 Task: Assign nikrathi889@gmail.com as Assignee of Child Issue ChildIssue0000000078 of Issue Issue0000000039 in Backlog  in Scrum Project Project0000000008 in Jira. Assign nikrathi889@gmail.com as Assignee of Child Issue ChildIssue0000000079 of Issue Issue0000000040 in Backlog  in Scrum Project Project0000000008 in Jira. Assign nikrathi889@gmail.com as Assignee of Child Issue ChildIssue0000000080 of Issue Issue0000000040 in Backlog  in Scrum Project Project0000000008 in Jira. Assign Issue Issue0000000031 to Sprint Sprint0000000019 in Scrum Project Project0000000007 in Jira. Assign Issue Issue0000000032 to Sprint Sprint0000000019 in Scrum Project Project0000000007 in Jira
Action: Mouse moved to (403, 244)
Screenshot: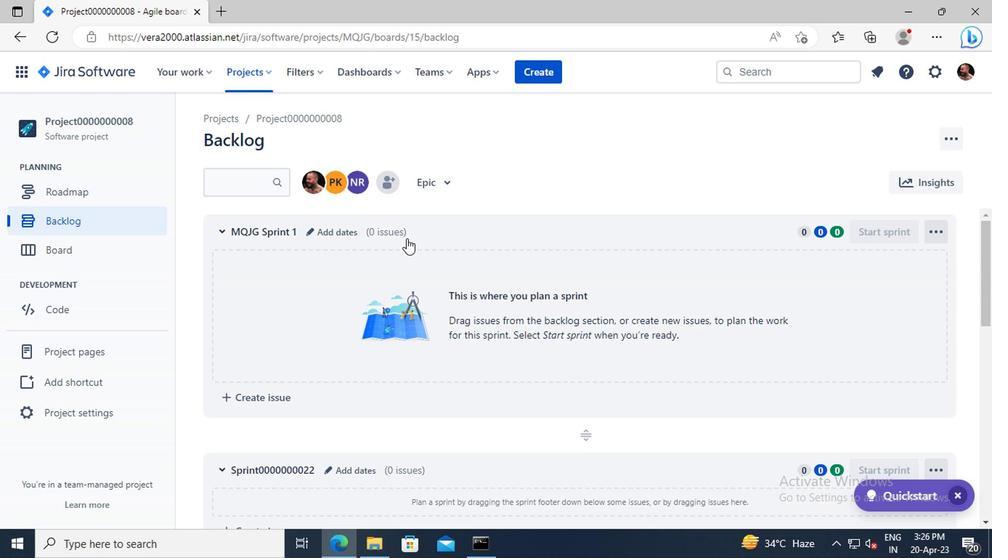 
Action: Mouse scrolled (403, 243) with delta (0, 0)
Screenshot: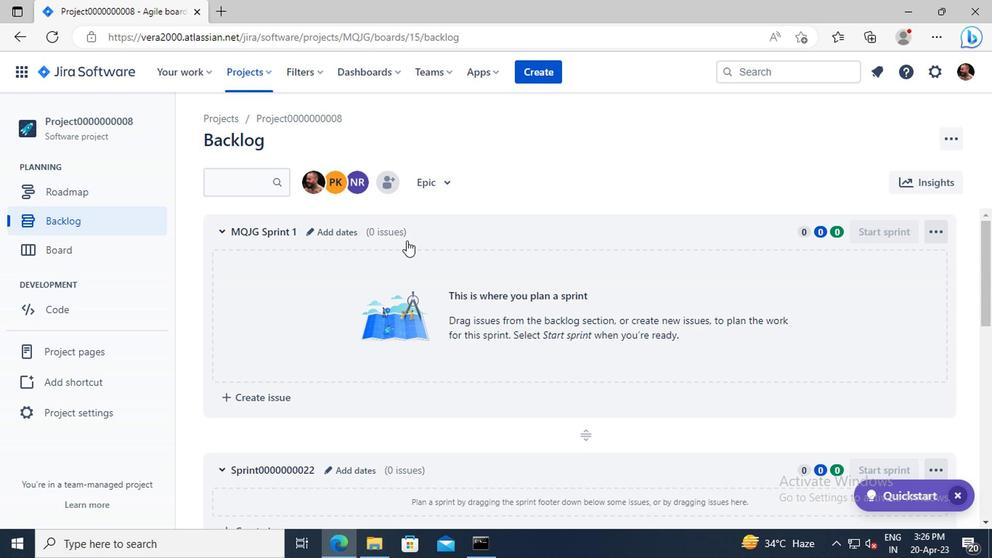 
Action: Mouse moved to (403, 245)
Screenshot: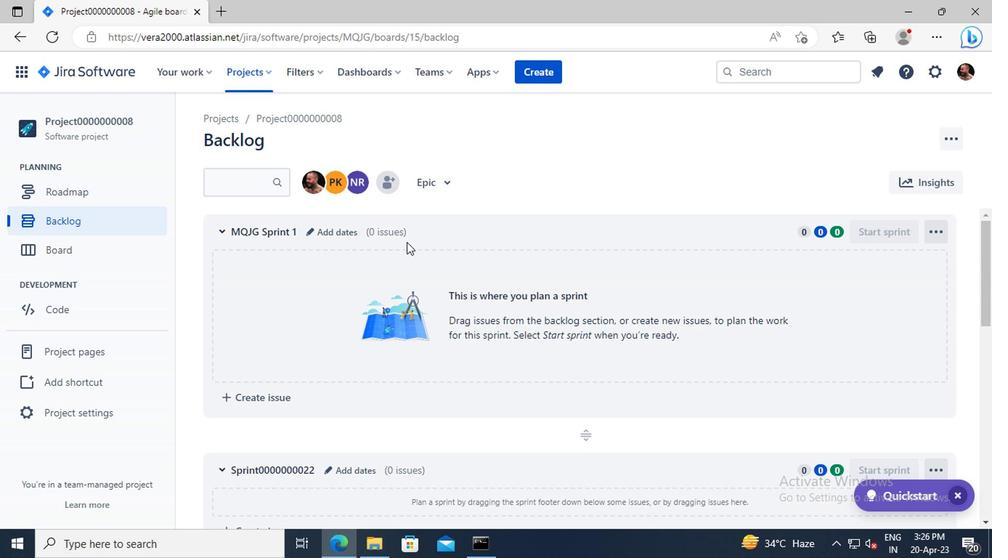 
Action: Mouse scrolled (403, 244) with delta (0, -1)
Screenshot: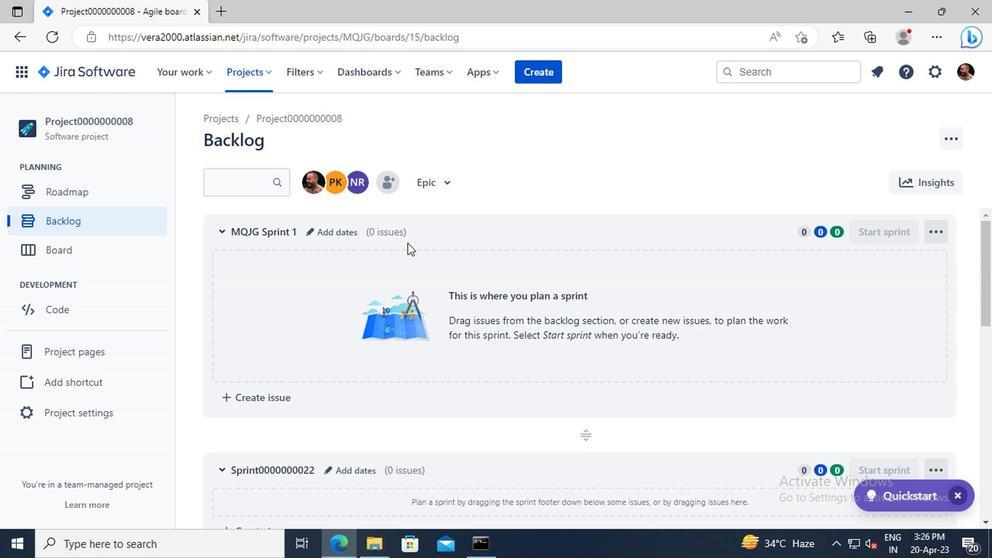 
Action: Mouse moved to (403, 247)
Screenshot: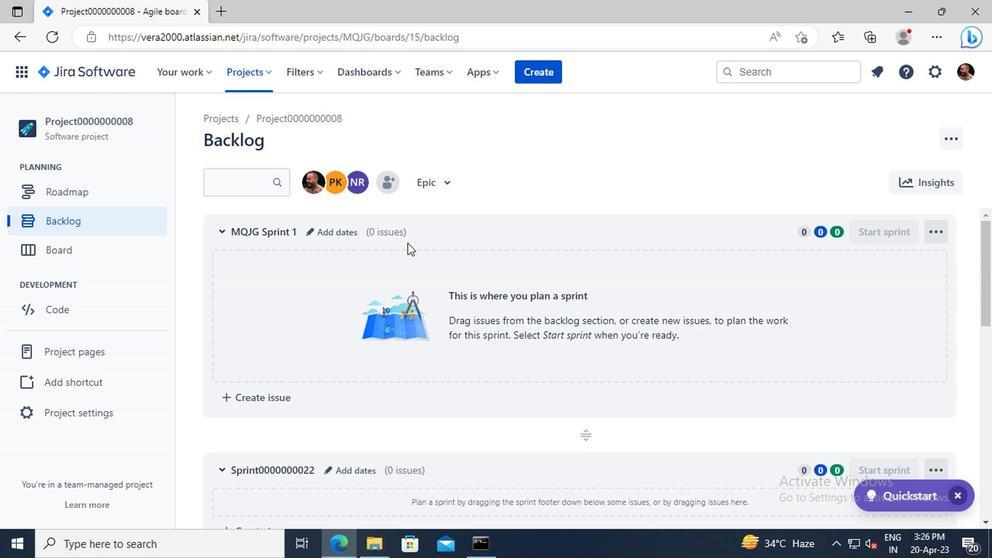 
Action: Mouse scrolled (403, 246) with delta (0, -1)
Screenshot: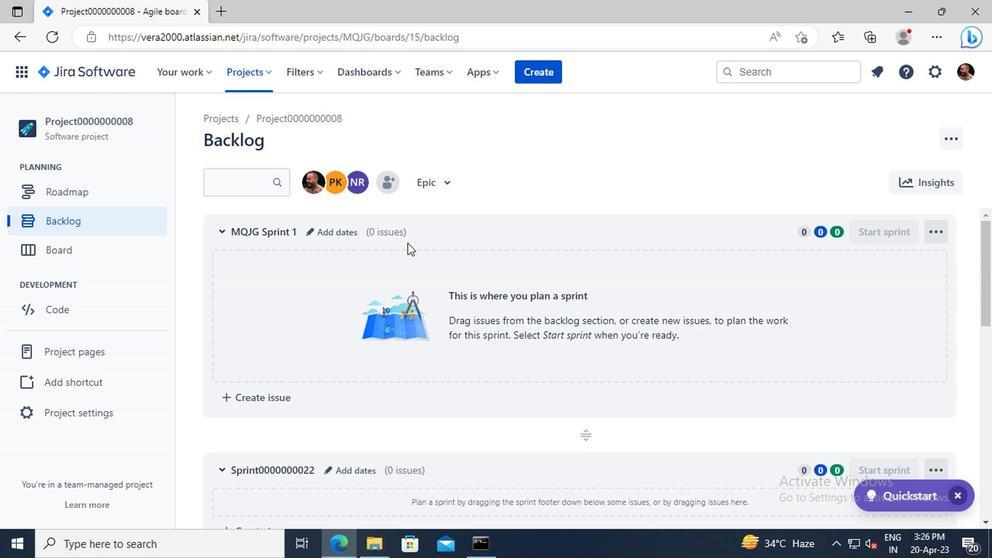 
Action: Mouse moved to (397, 289)
Screenshot: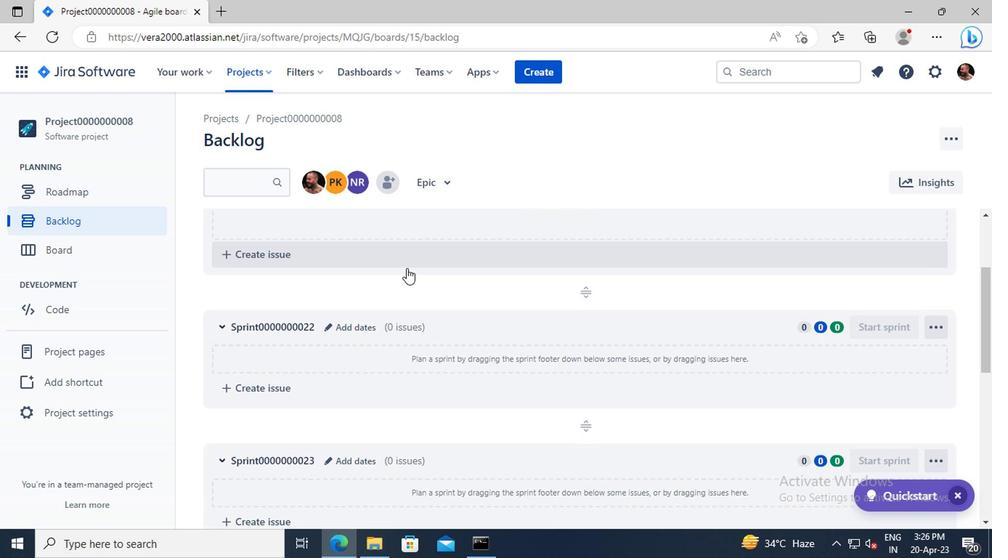 
Action: Mouse scrolled (397, 288) with delta (0, 0)
Screenshot: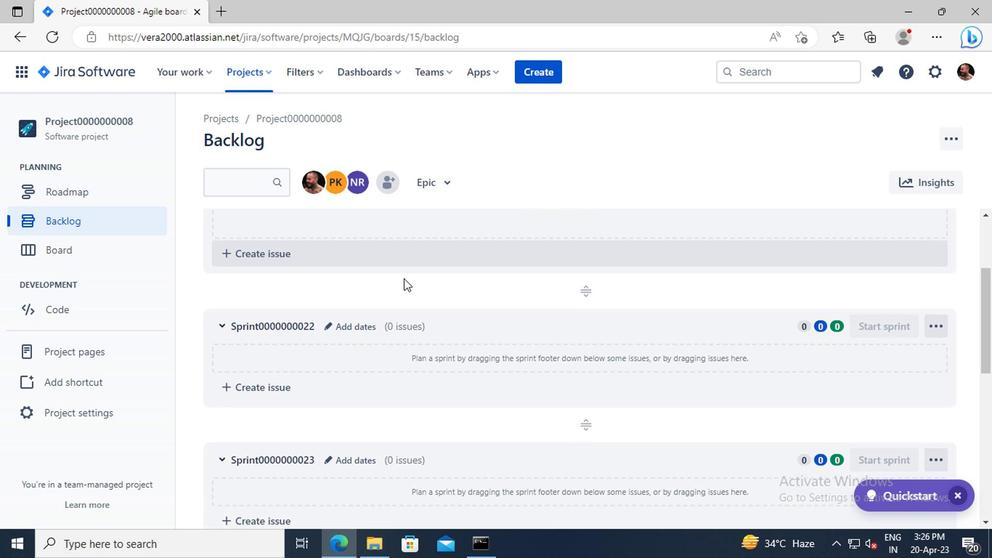 
Action: Mouse moved to (397, 290)
Screenshot: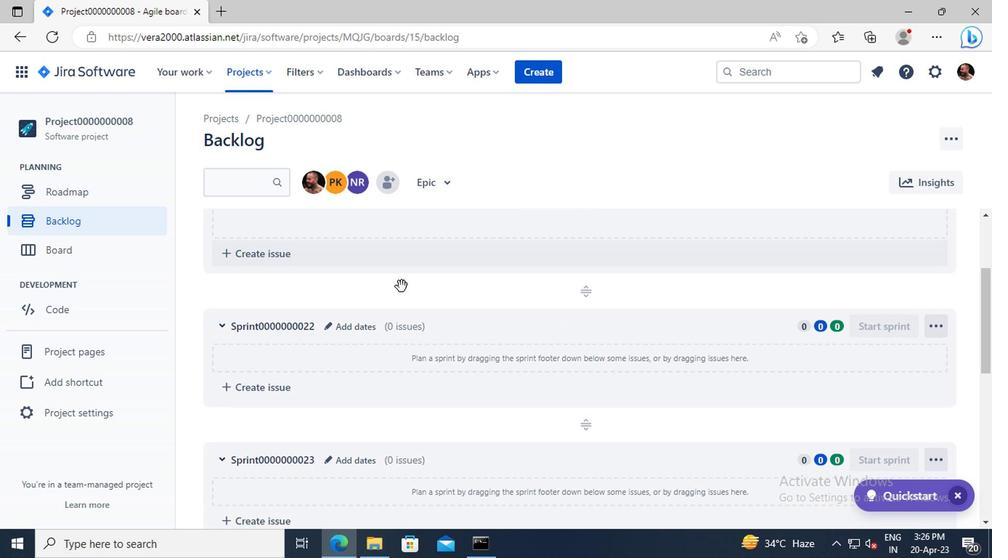 
Action: Mouse scrolled (397, 289) with delta (0, -1)
Screenshot: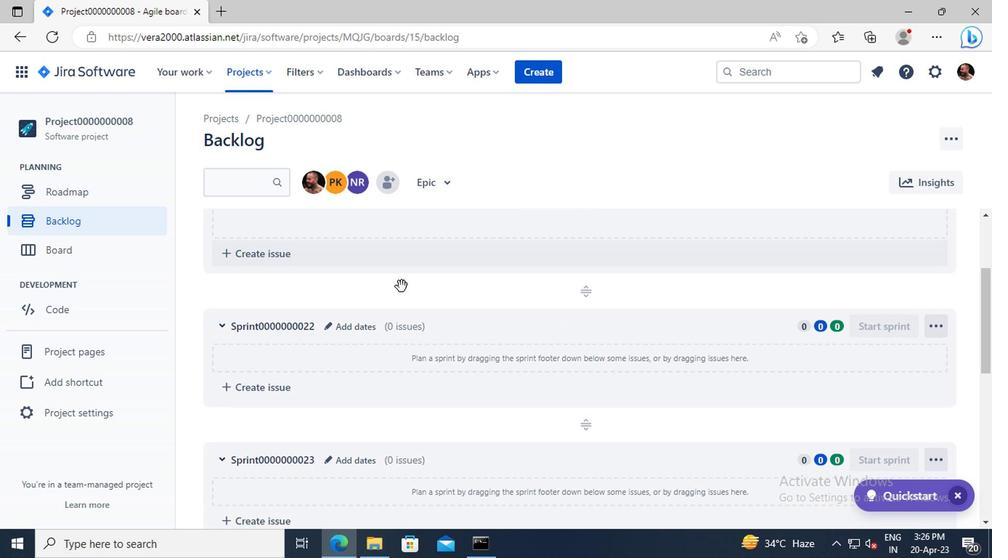 
Action: Mouse scrolled (397, 289) with delta (0, -1)
Screenshot: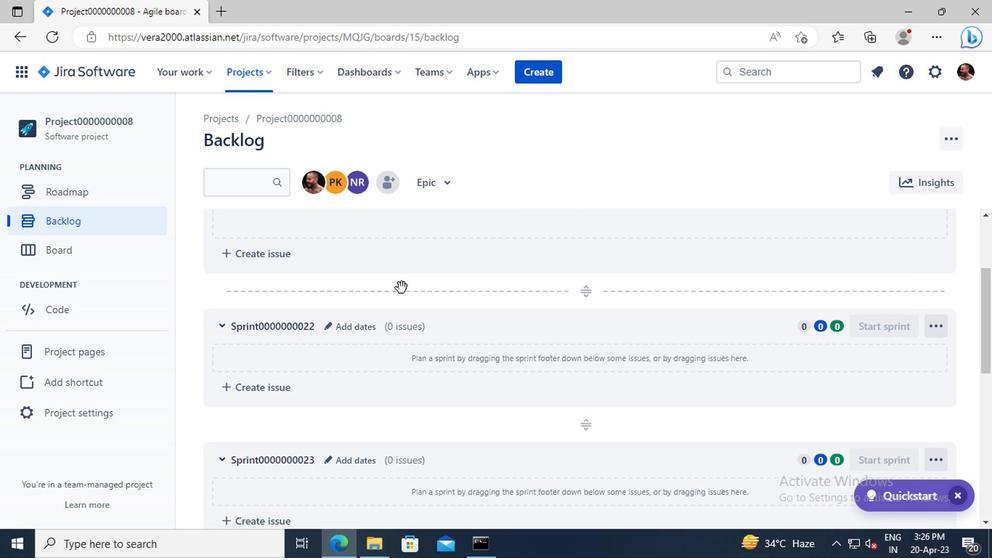 
Action: Mouse scrolled (397, 289) with delta (0, -1)
Screenshot: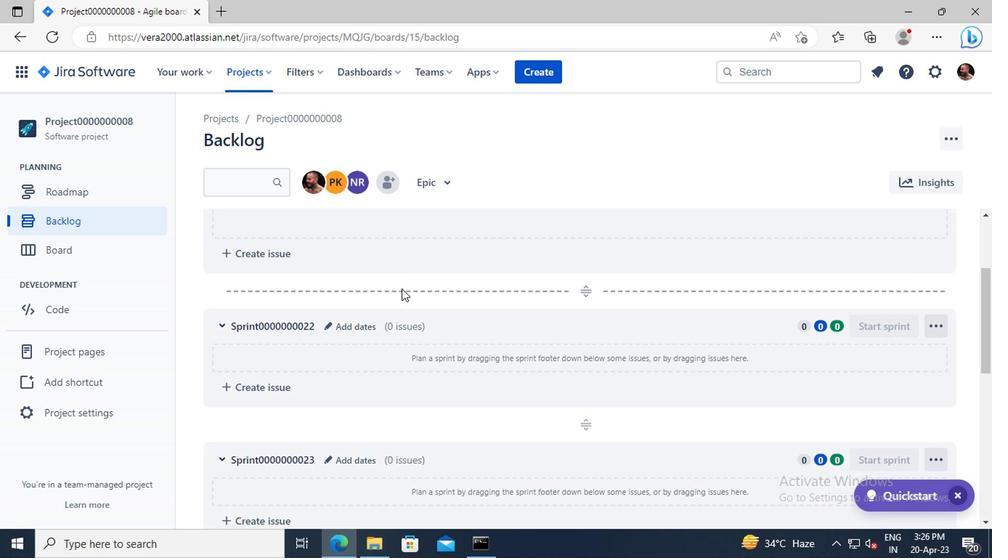 
Action: Mouse scrolled (397, 289) with delta (0, -1)
Screenshot: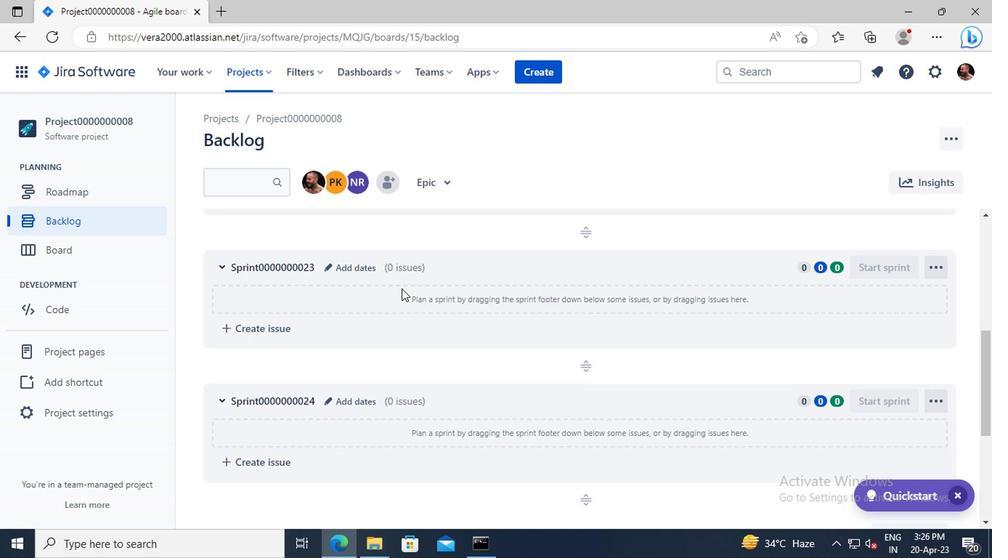 
Action: Mouse scrolled (397, 289) with delta (0, -1)
Screenshot: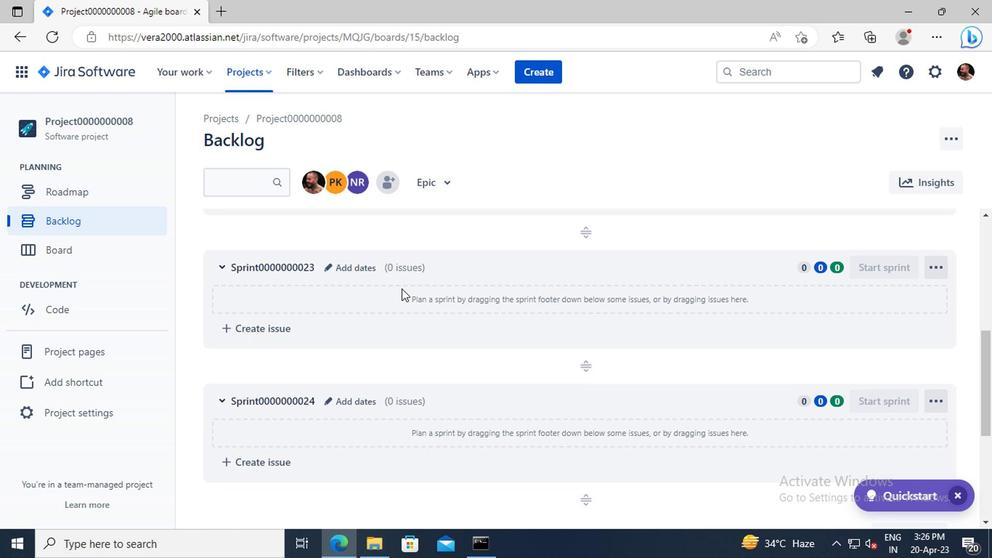 
Action: Mouse scrolled (397, 289) with delta (0, -1)
Screenshot: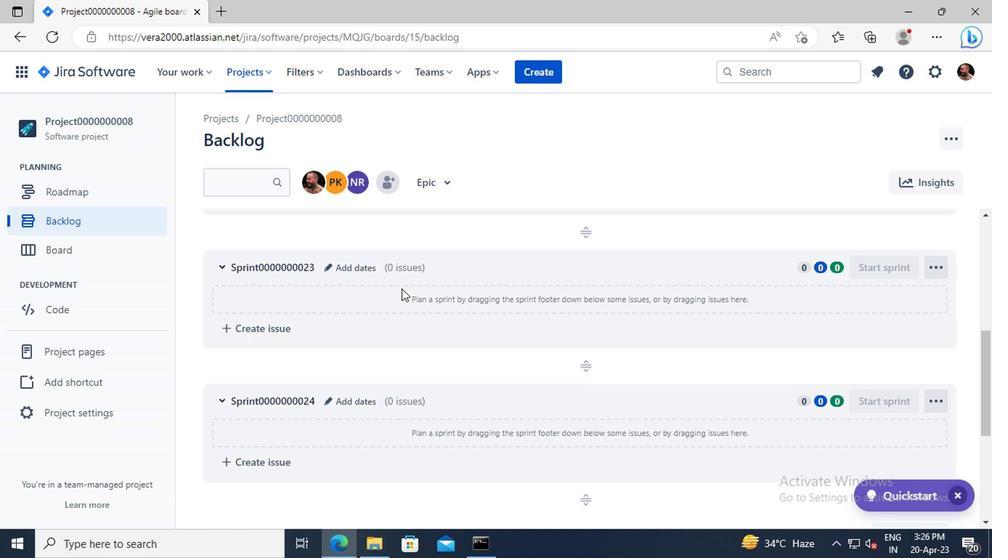 
Action: Mouse scrolled (397, 289) with delta (0, -1)
Screenshot: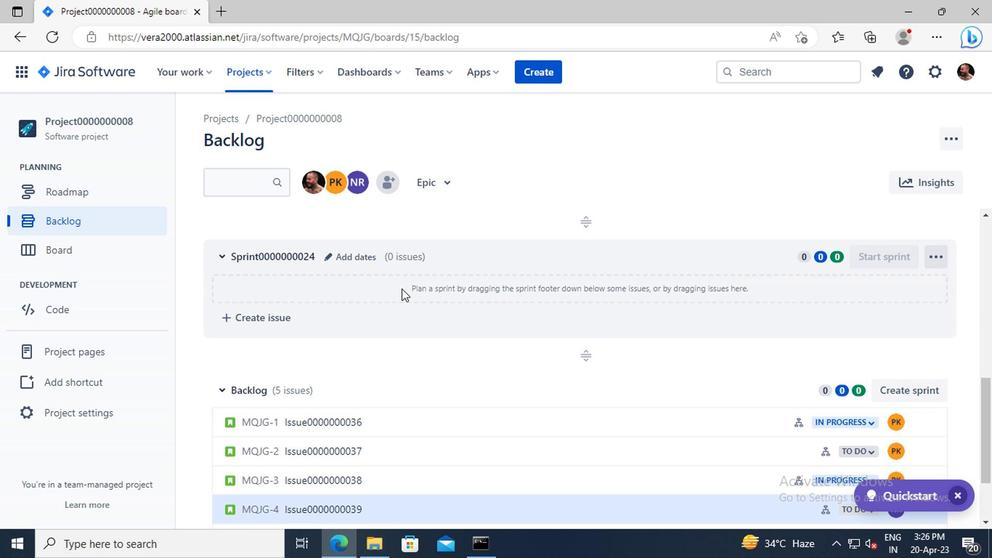 
Action: Mouse moved to (397, 290)
Screenshot: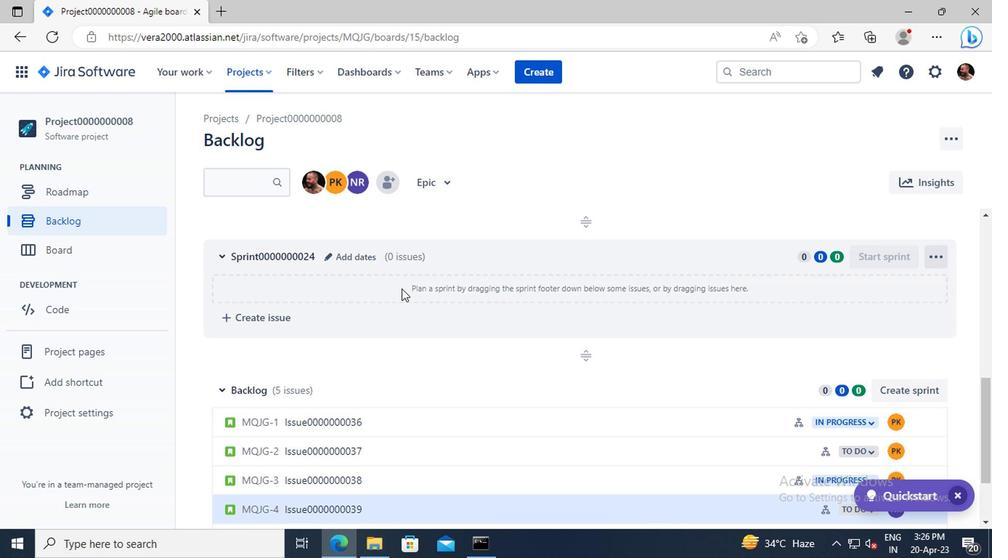 
Action: Mouse scrolled (397, 290) with delta (0, 0)
Screenshot: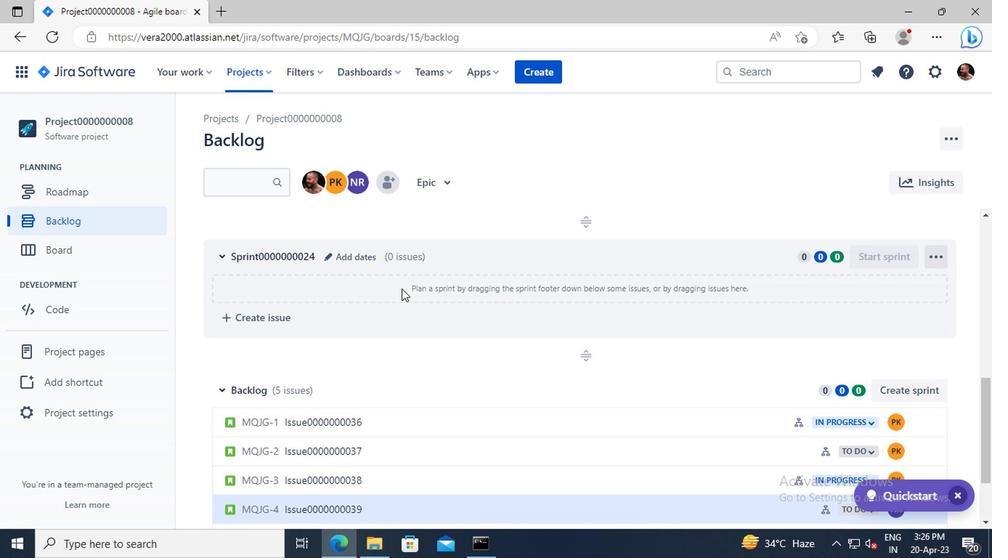 
Action: Mouse scrolled (397, 290) with delta (0, 0)
Screenshot: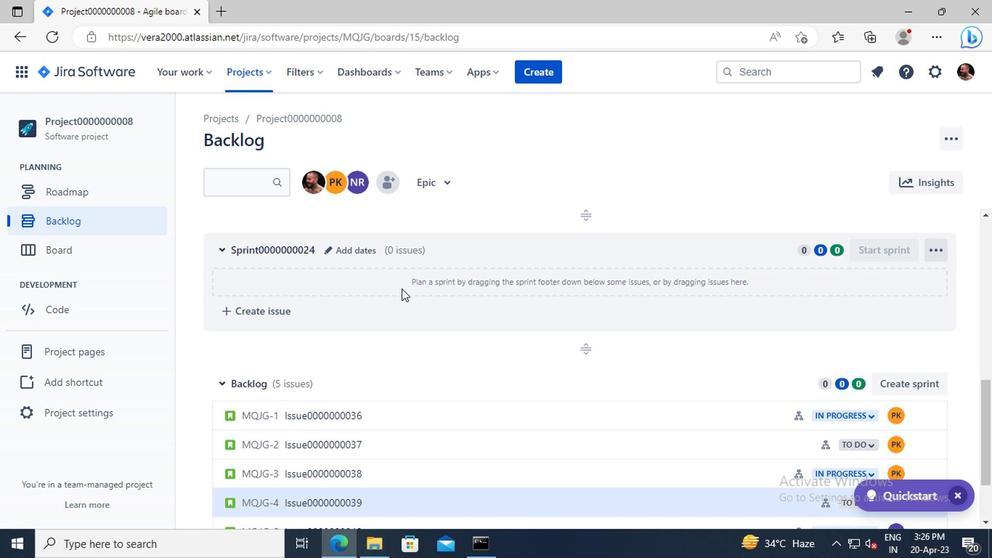 
Action: Mouse moved to (338, 407)
Screenshot: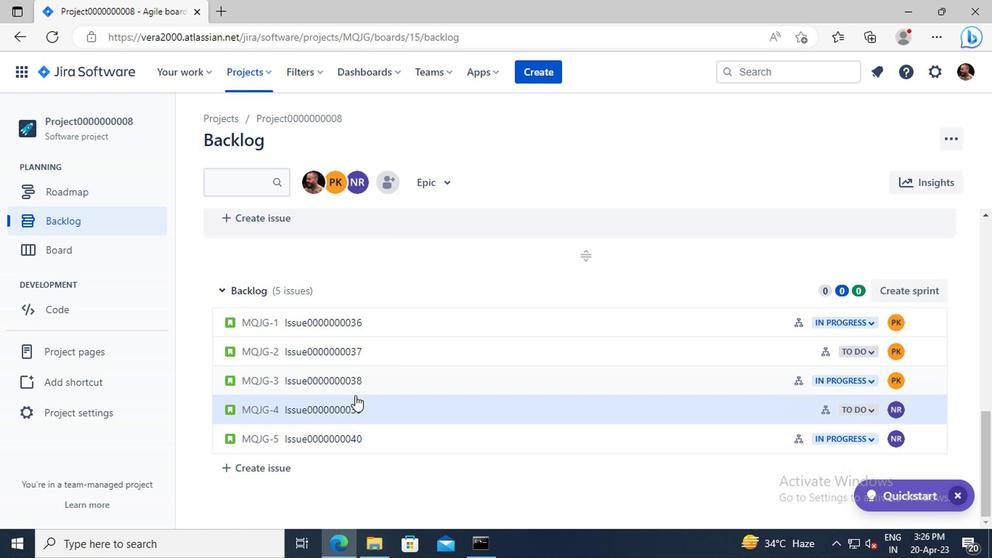 
Action: Mouse pressed left at (338, 407)
Screenshot: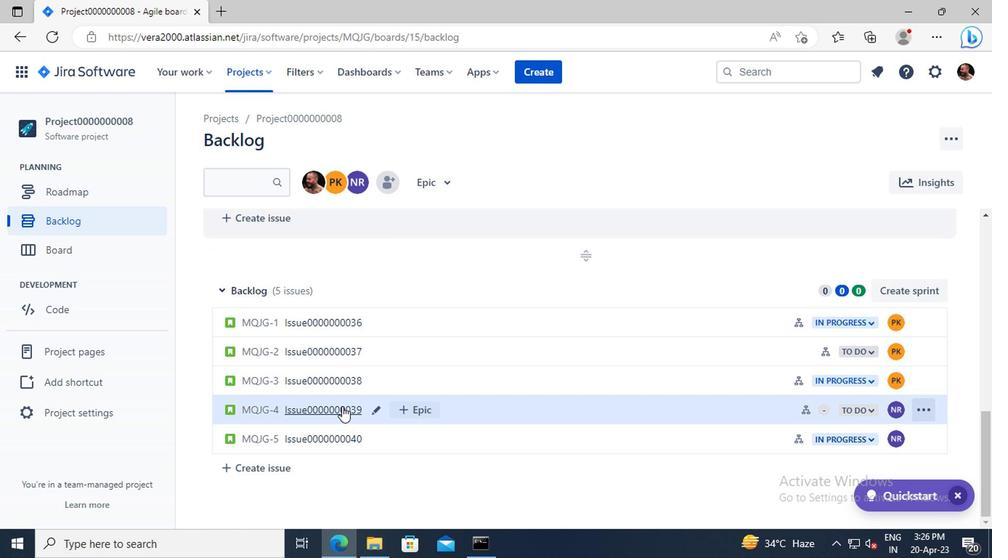 
Action: Mouse moved to (877, 359)
Screenshot: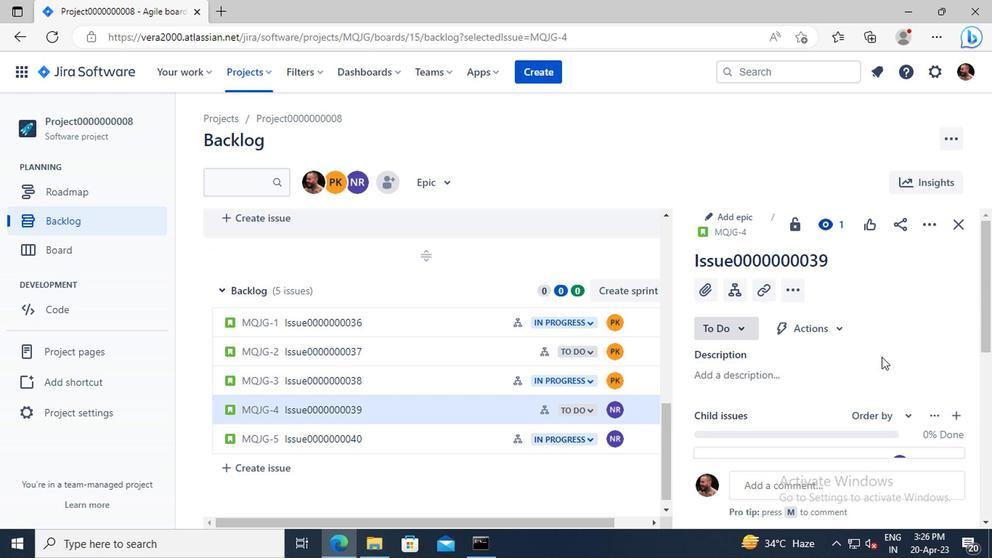 
Action: Mouse scrolled (877, 358) with delta (0, 0)
Screenshot: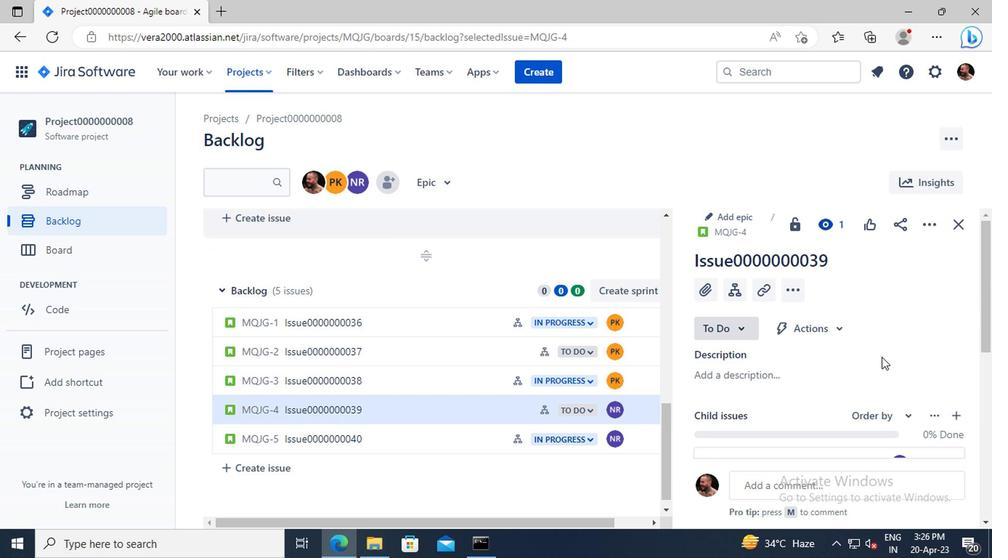 
Action: Mouse scrolled (877, 358) with delta (0, 0)
Screenshot: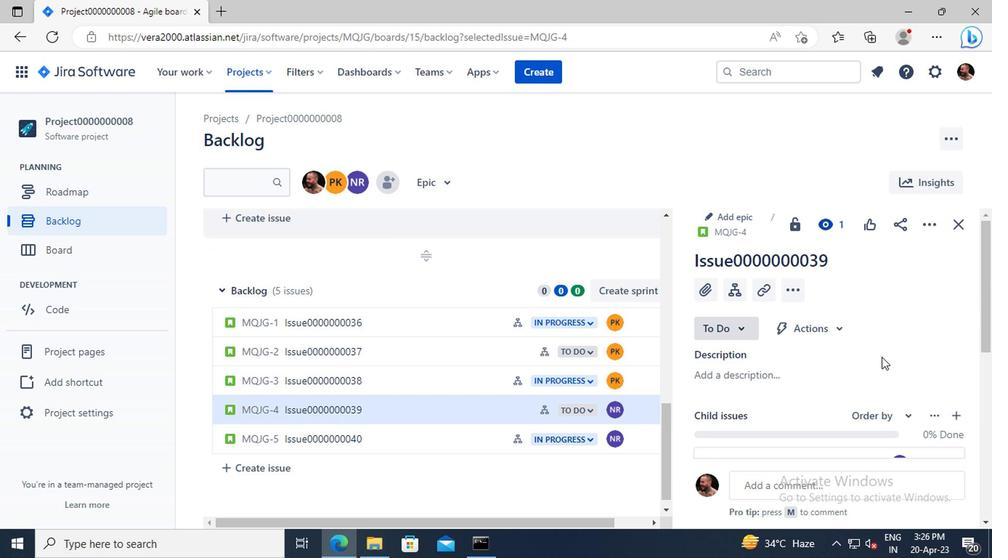 
Action: Mouse moved to (897, 402)
Screenshot: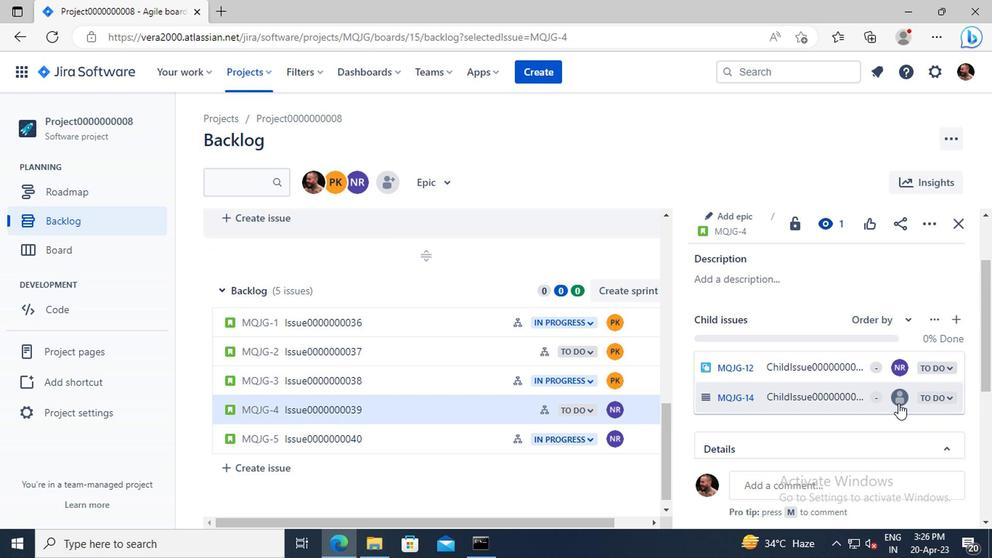 
Action: Mouse pressed left at (897, 402)
Screenshot: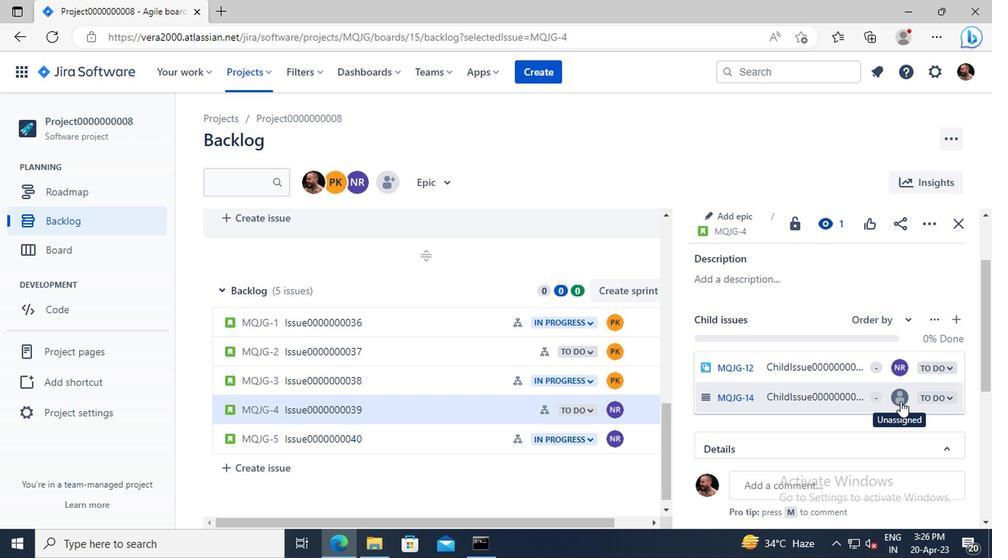 
Action: Key pressed nikhil
Screenshot: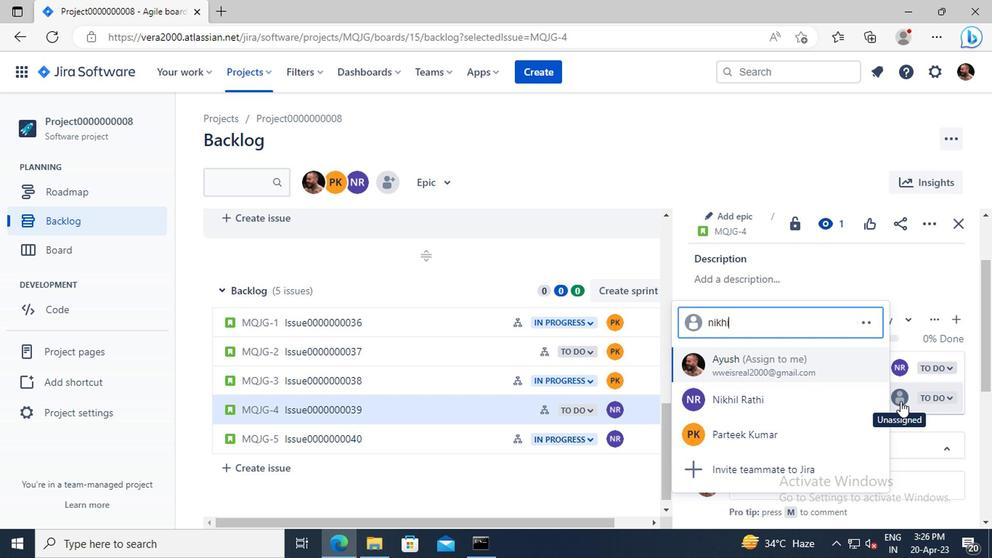 
Action: Mouse moved to (784, 400)
Screenshot: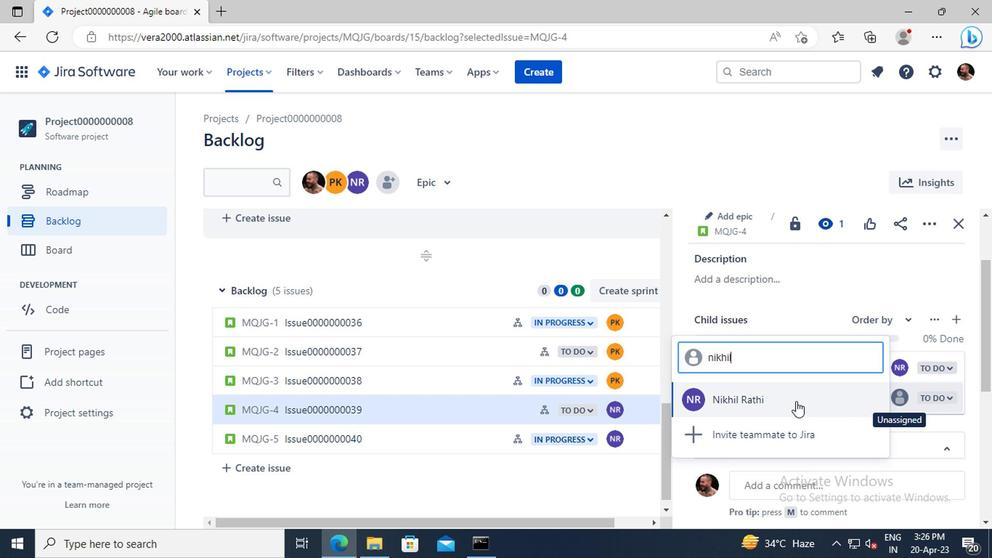 
Action: Mouse pressed left at (784, 400)
Screenshot: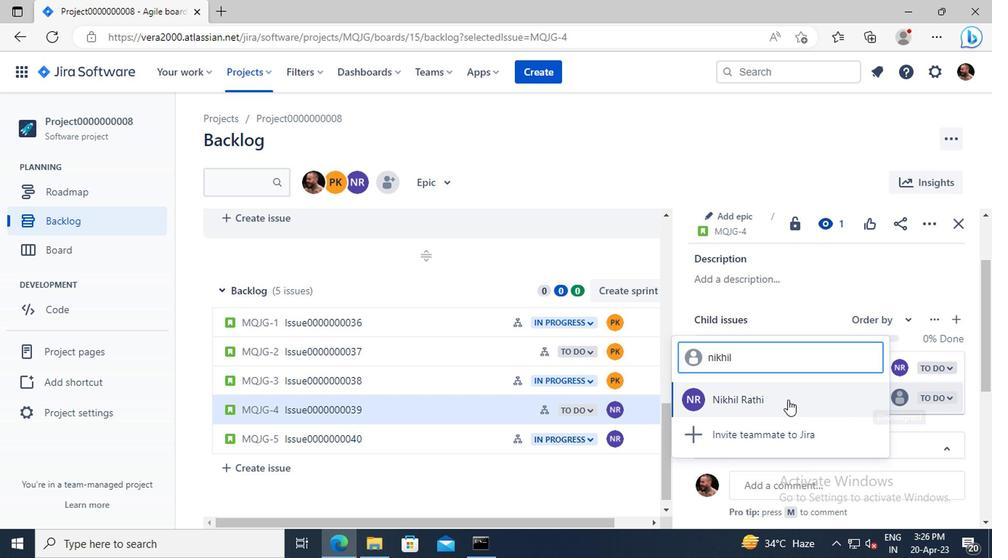 
Action: Mouse moved to (336, 437)
Screenshot: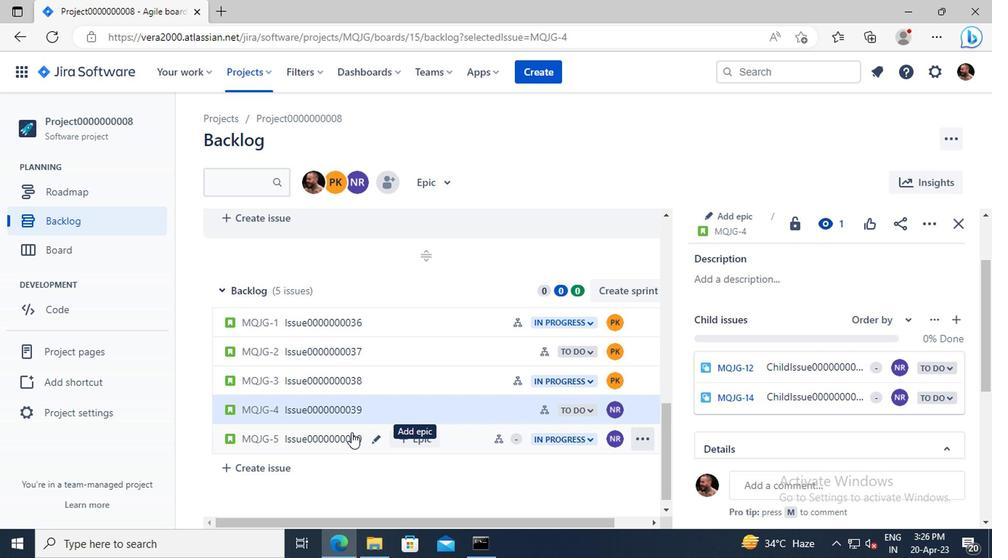 
Action: Mouse pressed left at (336, 437)
Screenshot: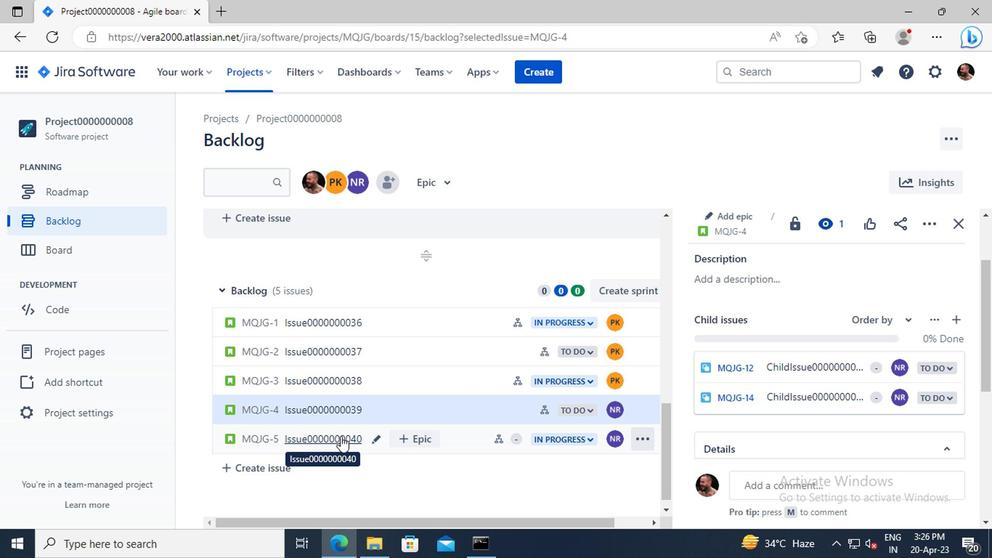 
Action: Mouse moved to (884, 339)
Screenshot: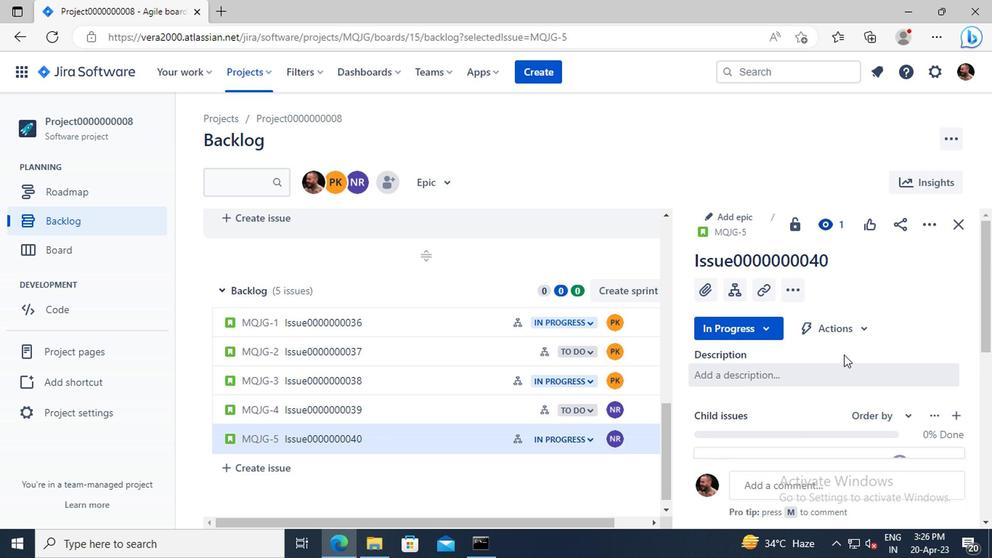 
Action: Mouse scrolled (884, 339) with delta (0, 0)
Screenshot: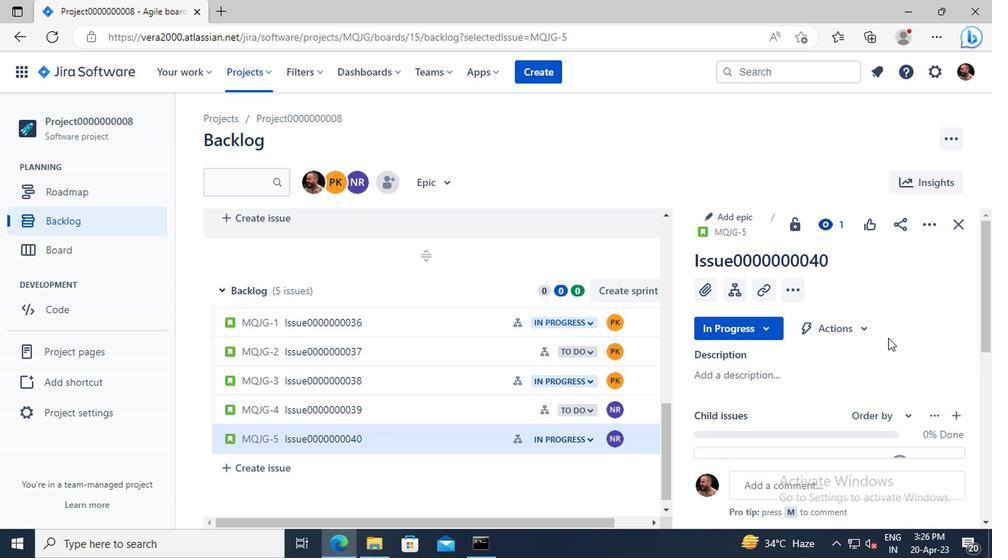 
Action: Mouse scrolled (884, 339) with delta (0, 0)
Screenshot: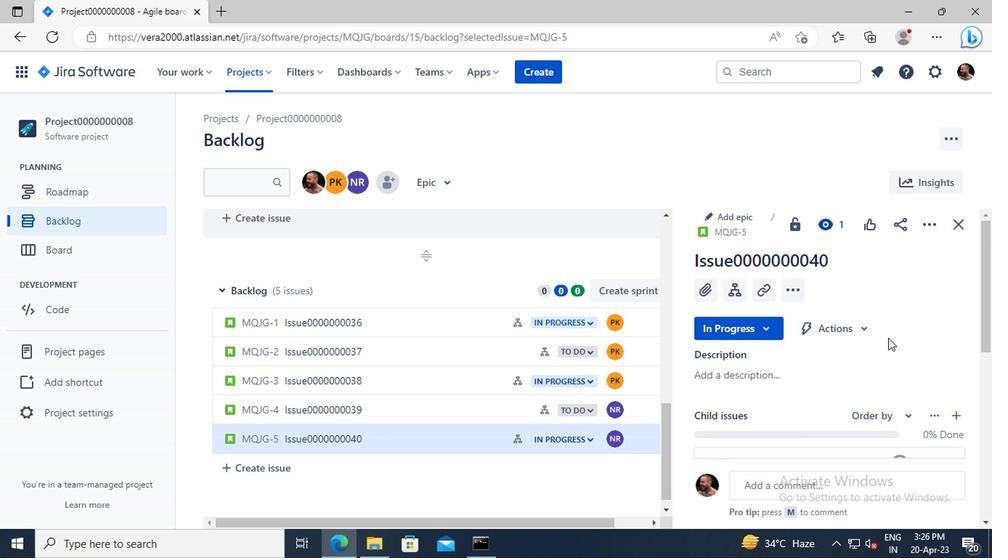 
Action: Mouse moved to (896, 364)
Screenshot: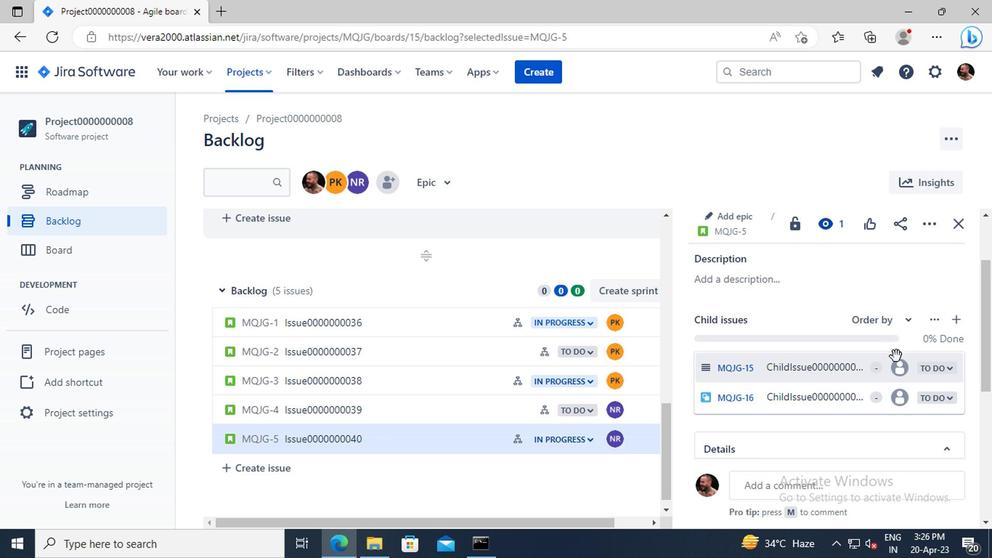 
Action: Mouse pressed left at (896, 364)
Screenshot: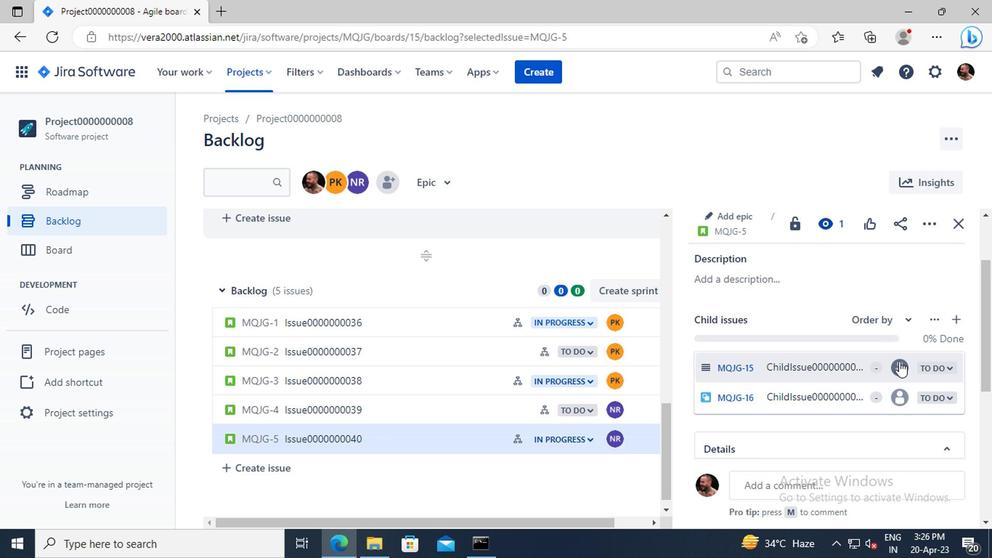 
Action: Key pressed nikhil
Screenshot: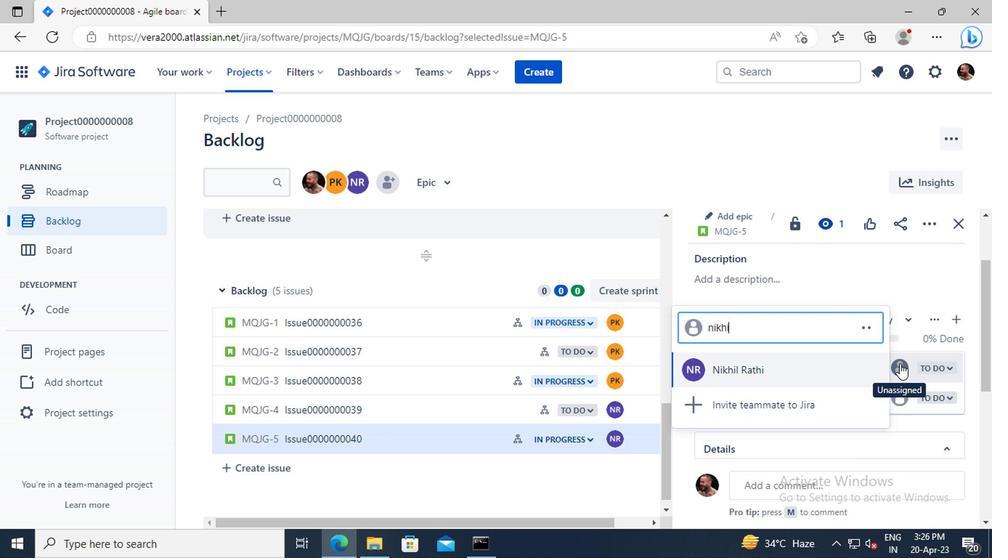 
Action: Mouse moved to (751, 364)
Screenshot: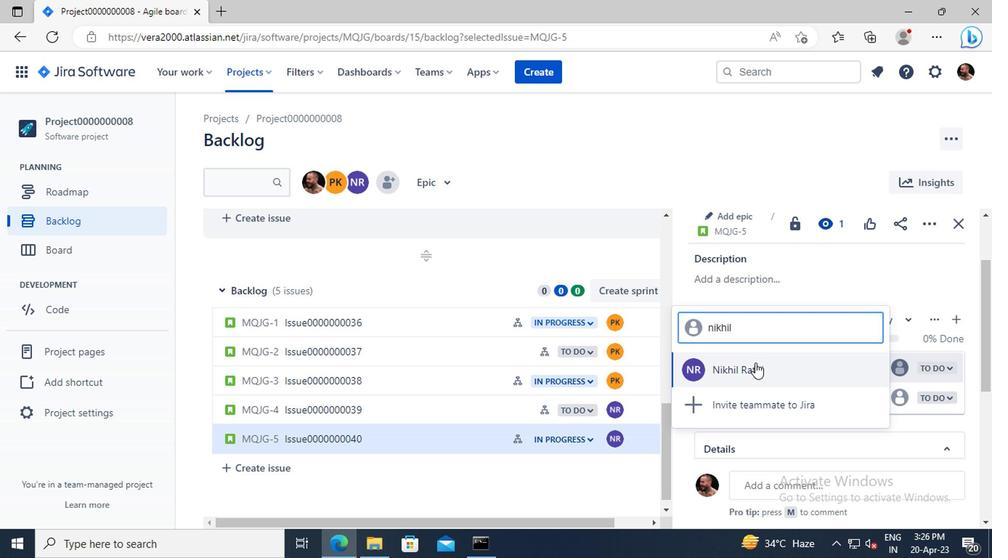 
Action: Mouse pressed left at (751, 364)
Screenshot: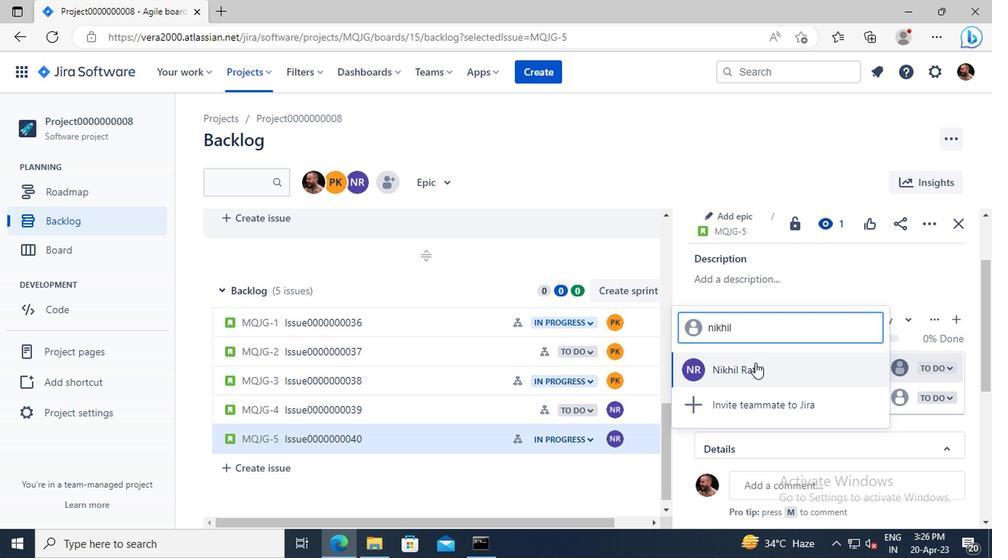 
Action: Mouse moved to (897, 399)
Screenshot: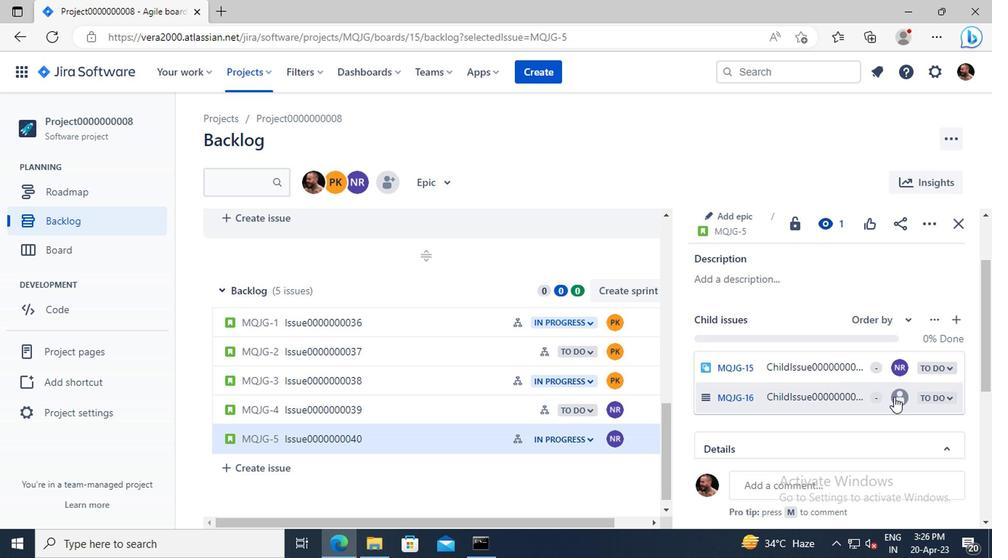 
Action: Mouse pressed left at (897, 399)
Screenshot: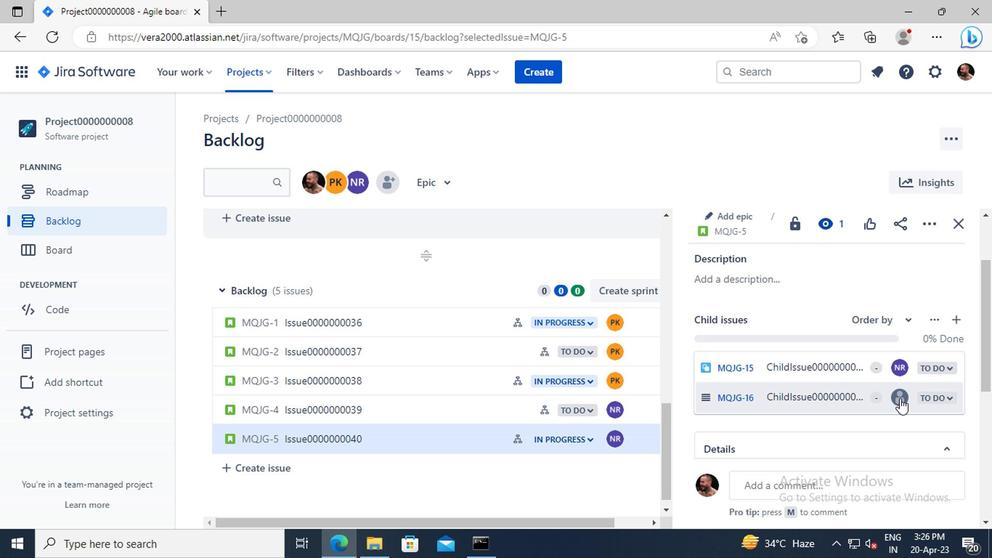 
Action: Key pressed nikhil
Screenshot: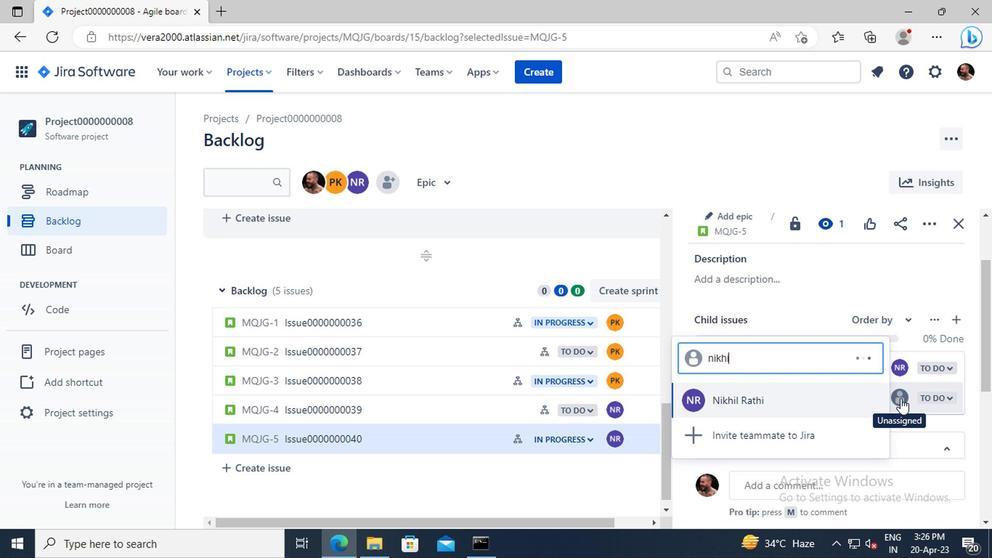 
Action: Mouse moved to (773, 401)
Screenshot: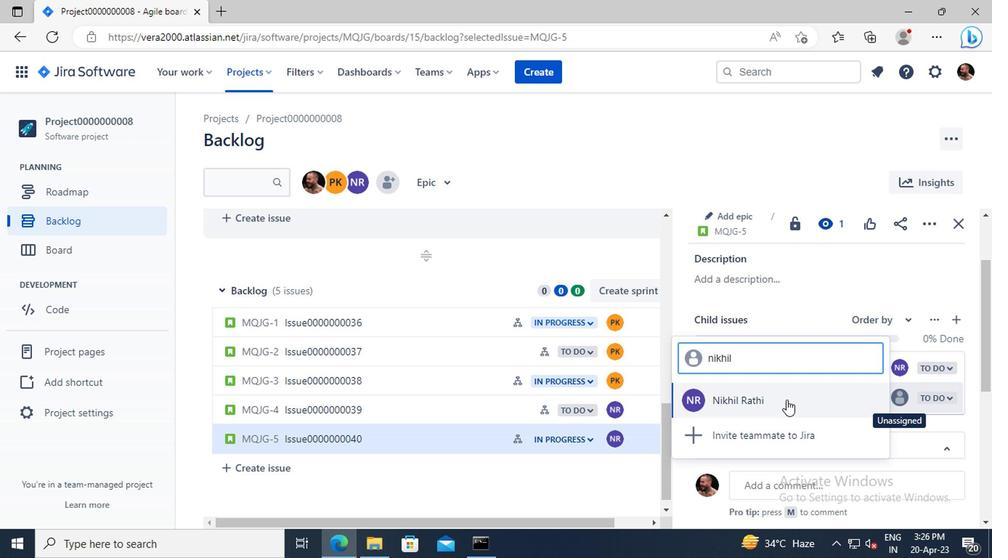 
Action: Mouse pressed left at (773, 401)
Screenshot: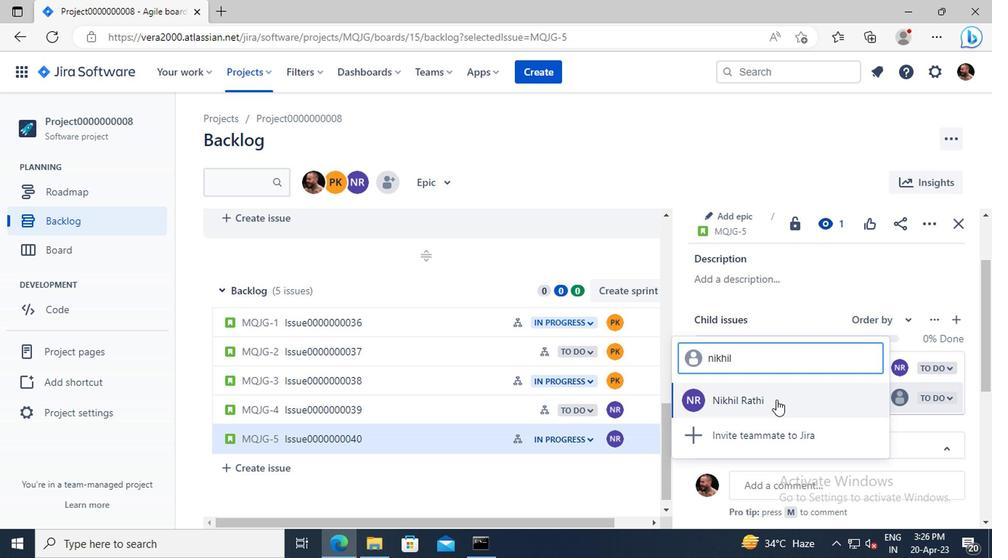 
Action: Mouse moved to (258, 70)
Screenshot: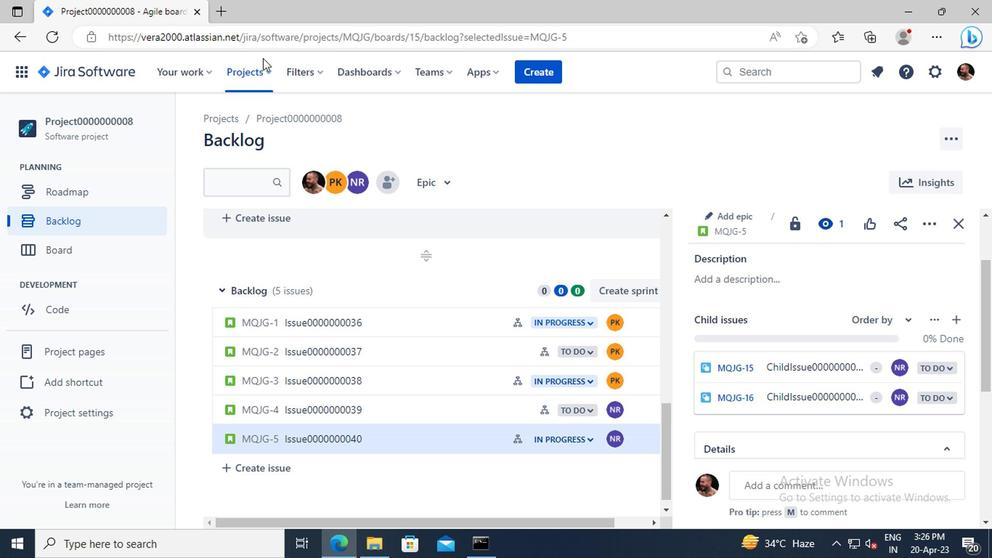 
Action: Mouse pressed left at (258, 70)
Screenshot: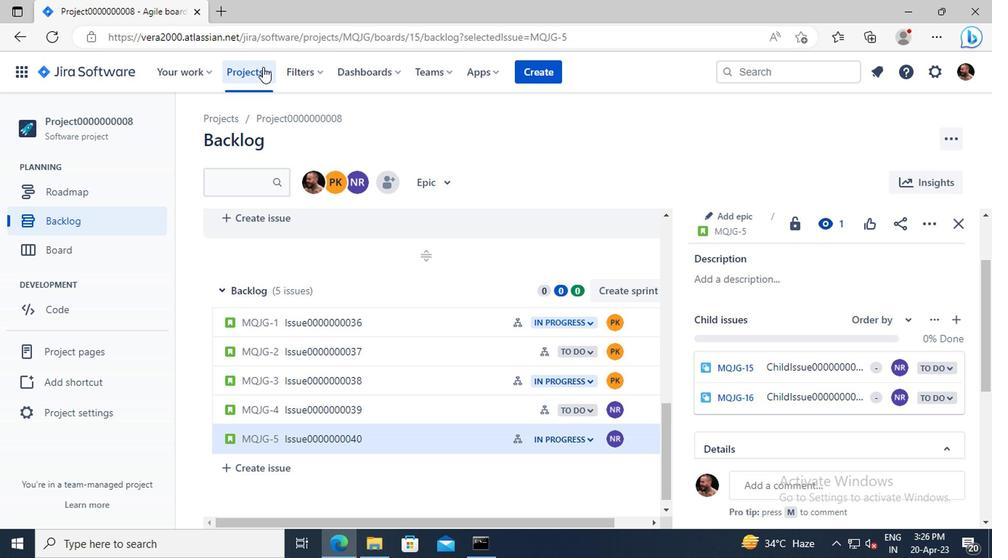 
Action: Mouse moved to (318, 173)
Screenshot: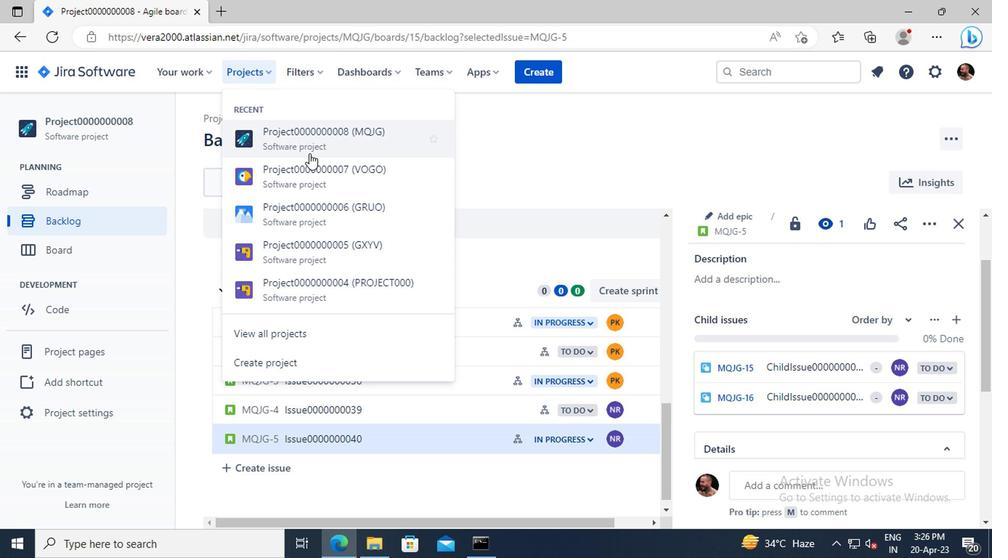 
Action: Mouse pressed left at (318, 173)
Screenshot: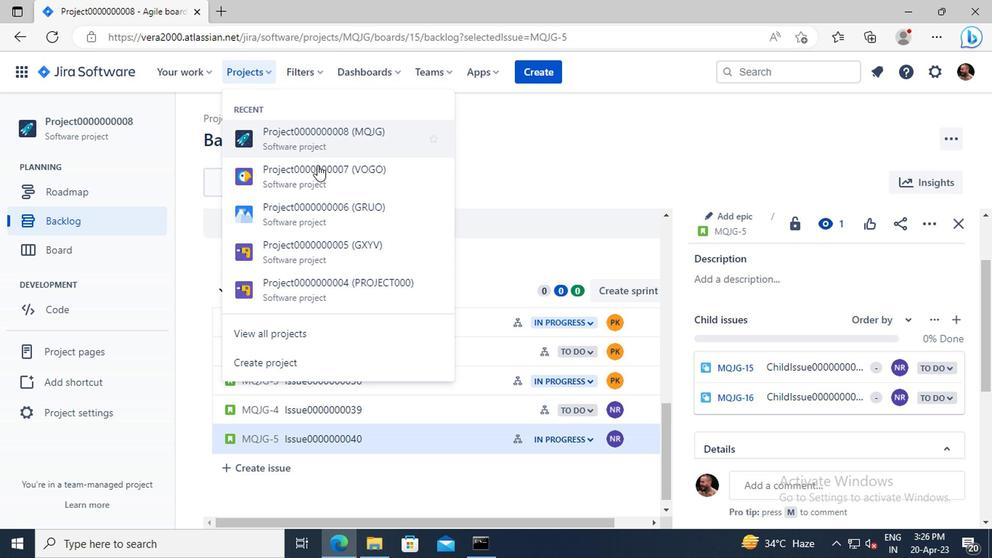 
Action: Mouse moved to (87, 220)
Screenshot: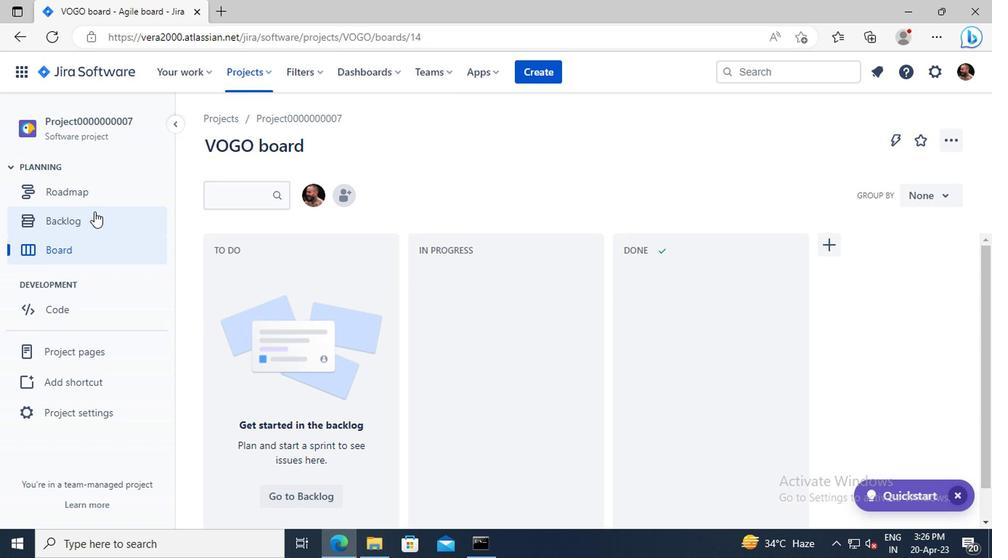 
Action: Mouse pressed left at (87, 220)
Screenshot: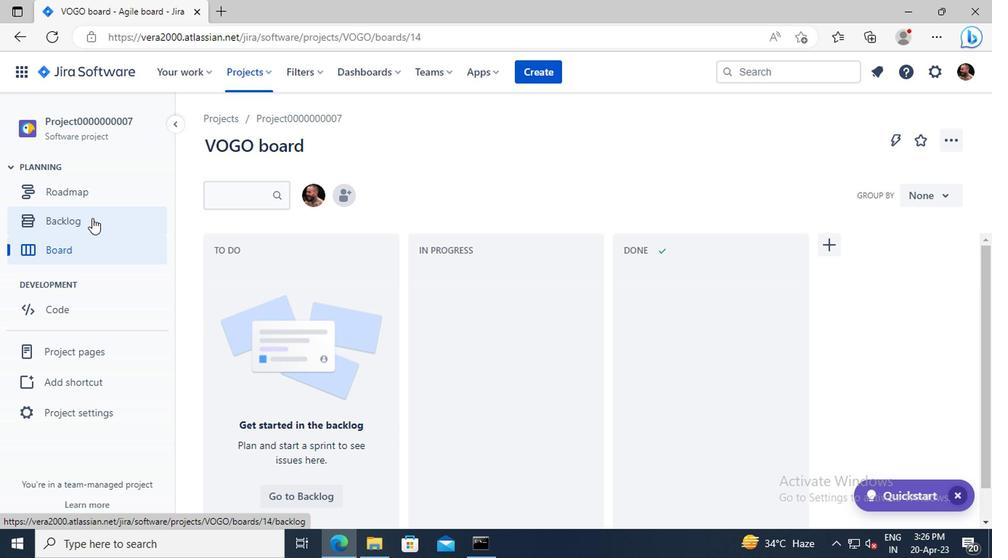 
Action: Mouse moved to (473, 263)
Screenshot: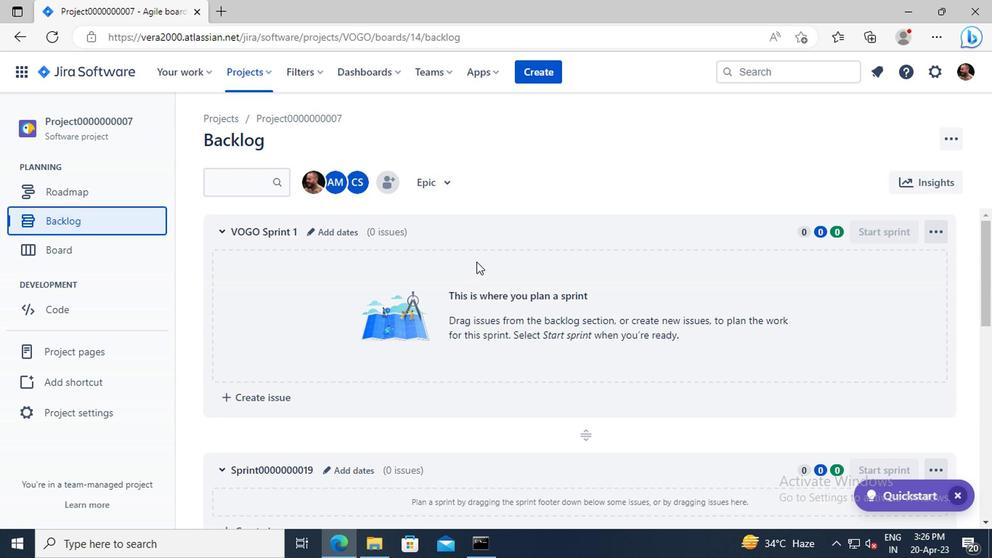 
Action: Mouse scrolled (473, 263) with delta (0, 0)
Screenshot: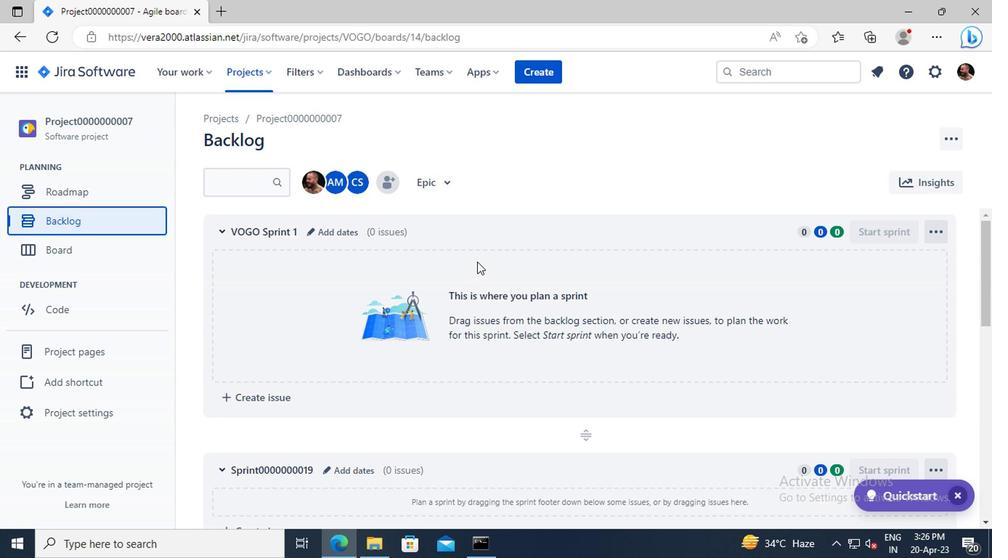 
Action: Mouse scrolled (473, 263) with delta (0, 0)
Screenshot: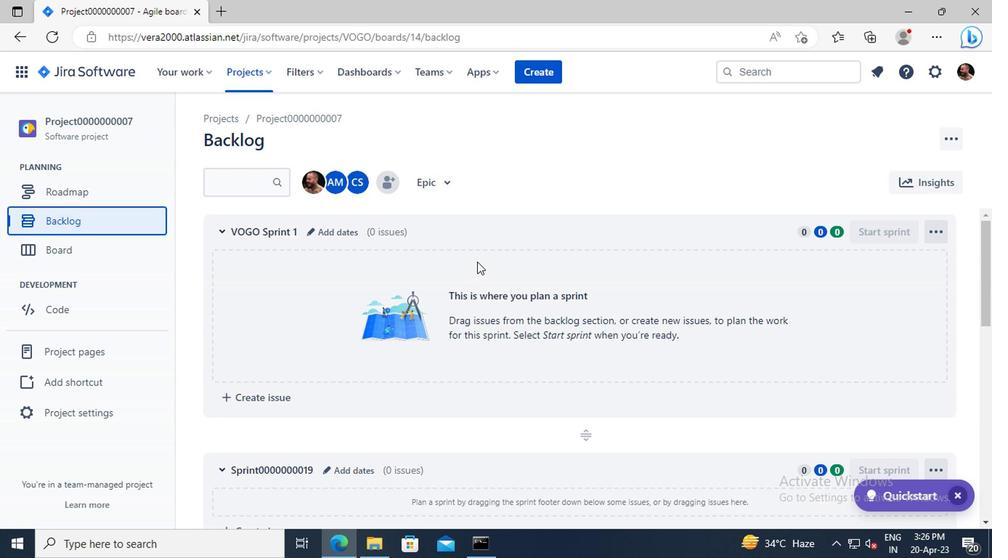 
Action: Mouse moved to (474, 263)
Screenshot: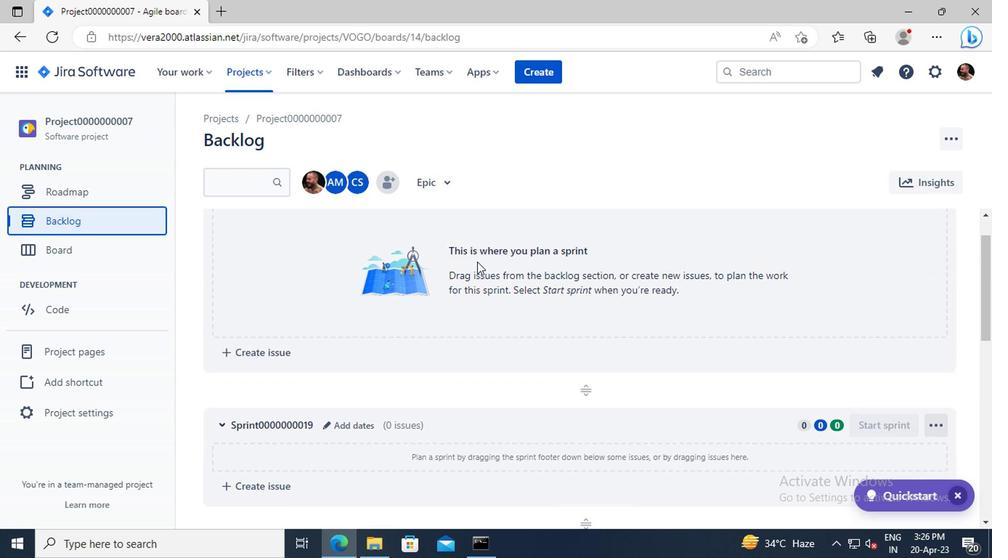 
Action: Mouse scrolled (474, 263) with delta (0, 0)
Screenshot: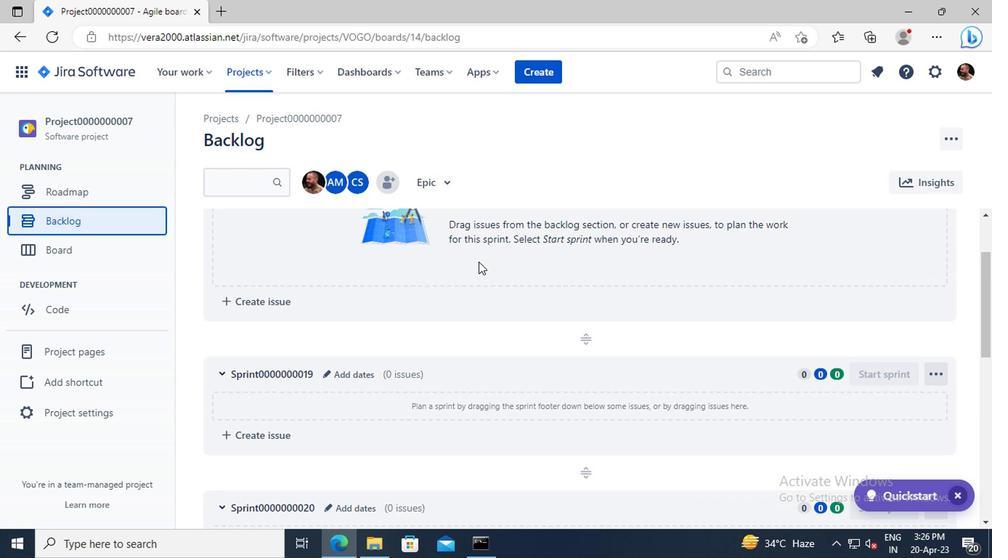 
Action: Mouse scrolled (474, 263) with delta (0, 0)
Screenshot: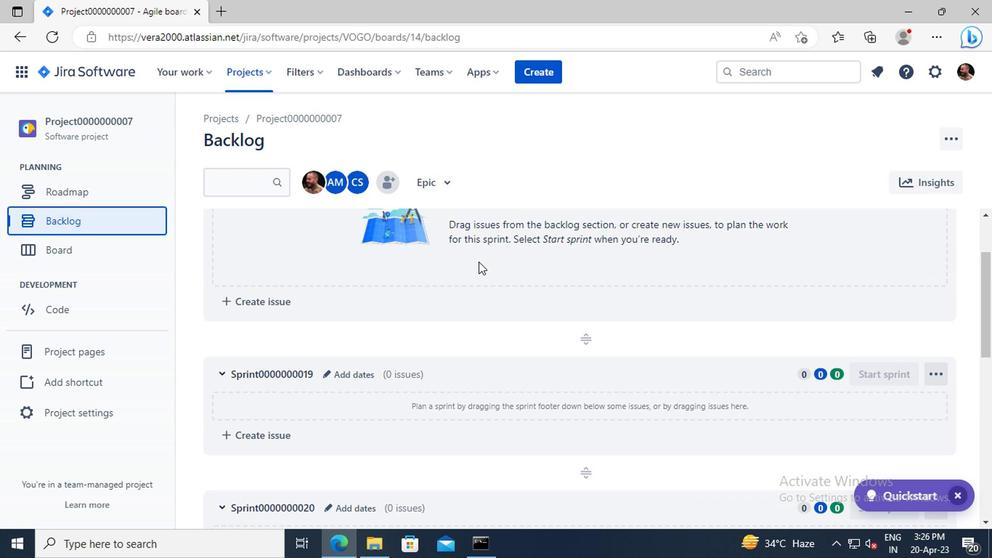 
Action: Mouse scrolled (474, 263) with delta (0, 0)
Screenshot: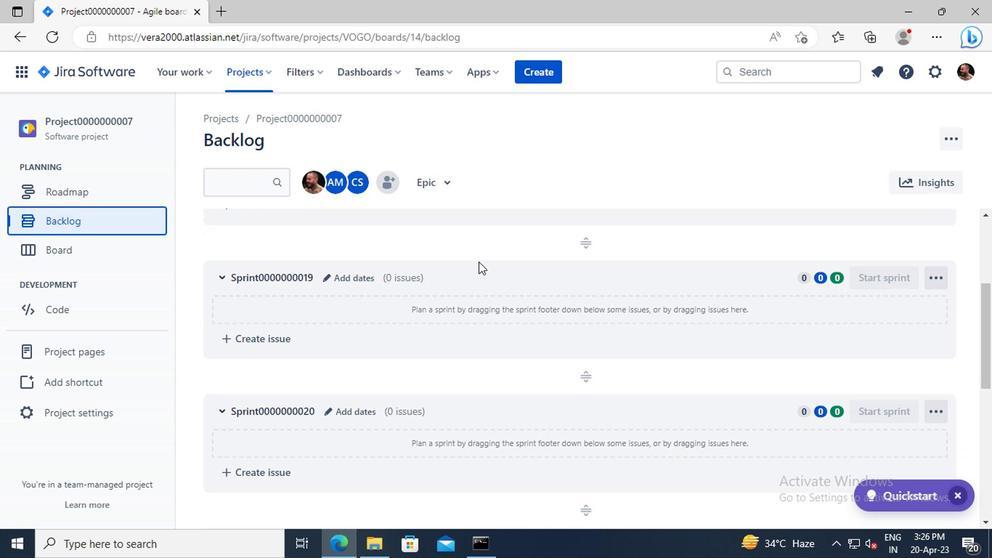 
Action: Mouse scrolled (474, 263) with delta (0, 0)
Screenshot: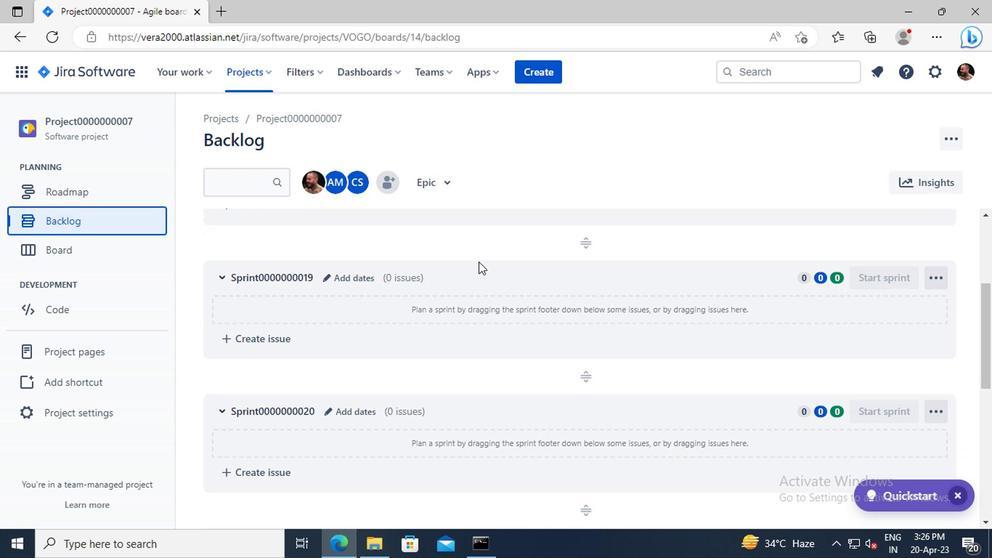 
Action: Mouse moved to (474, 264)
Screenshot: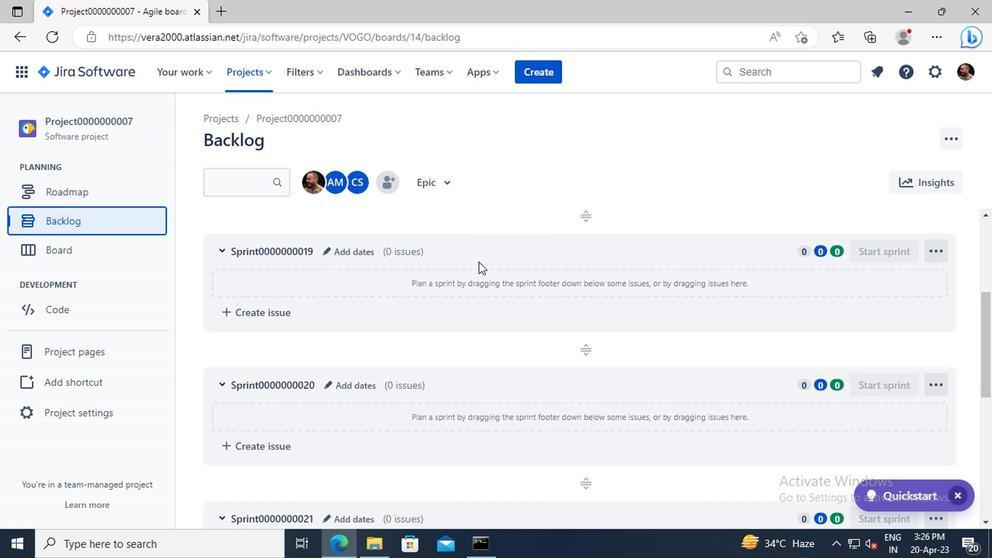 
Action: Mouse scrolled (474, 263) with delta (0, 0)
Screenshot: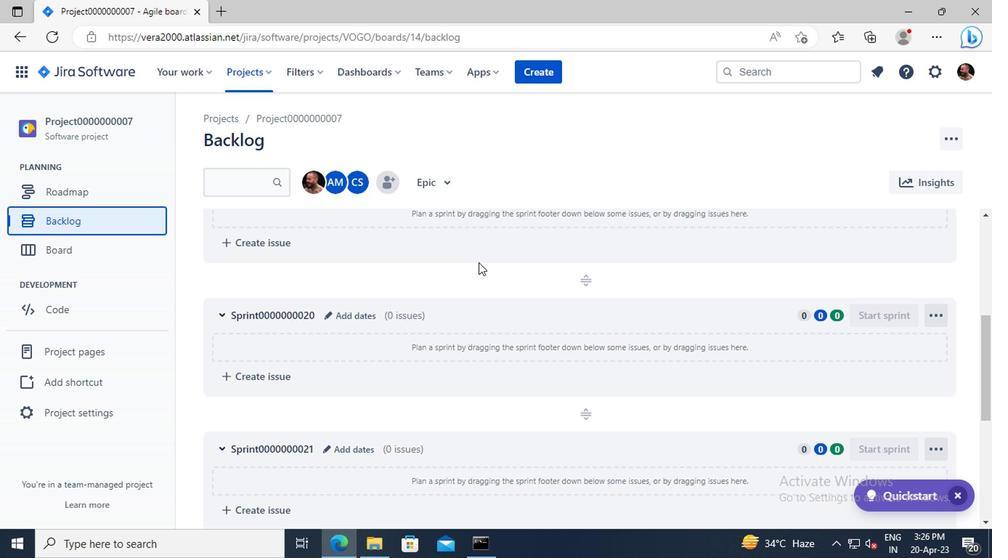 
Action: Mouse scrolled (474, 263) with delta (0, 0)
Screenshot: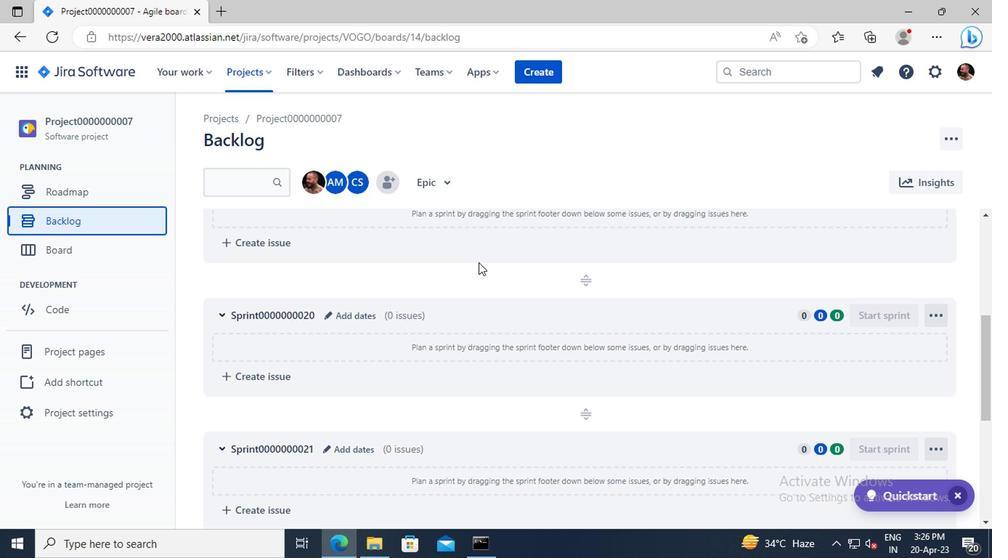 
Action: Mouse scrolled (474, 263) with delta (0, 0)
Screenshot: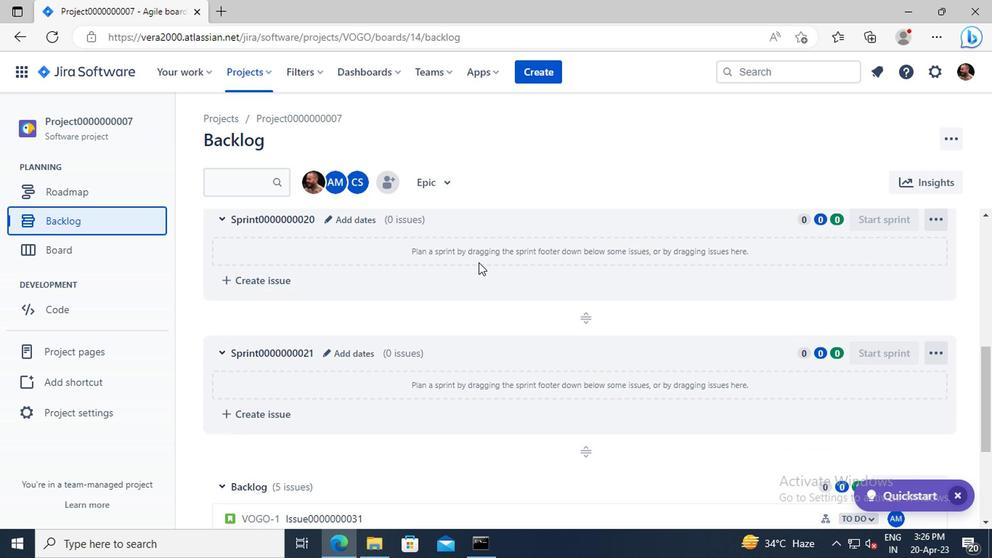 
Action: Mouse scrolled (474, 263) with delta (0, 0)
Screenshot: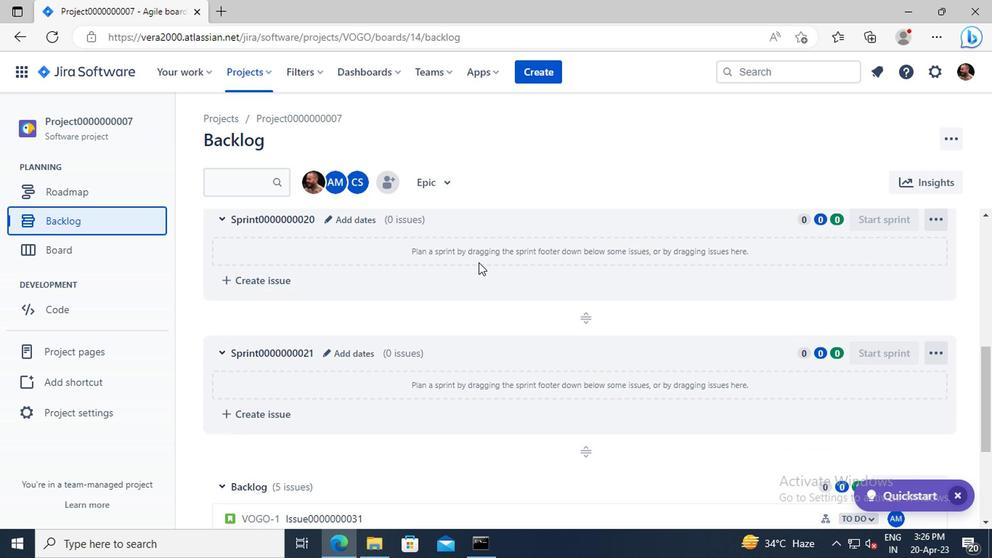 
Action: Mouse scrolled (474, 263) with delta (0, 0)
Screenshot: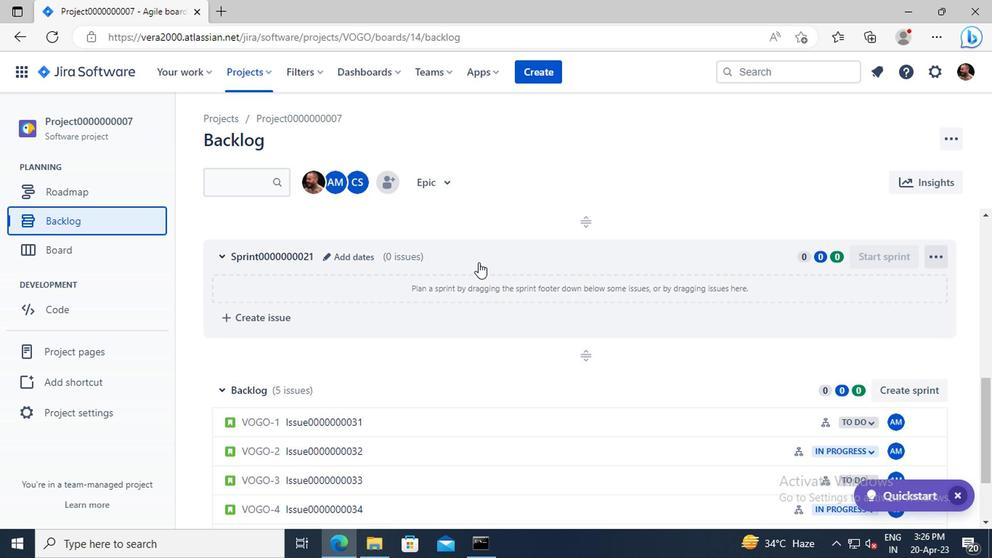 
Action: Mouse moved to (922, 375)
Screenshot: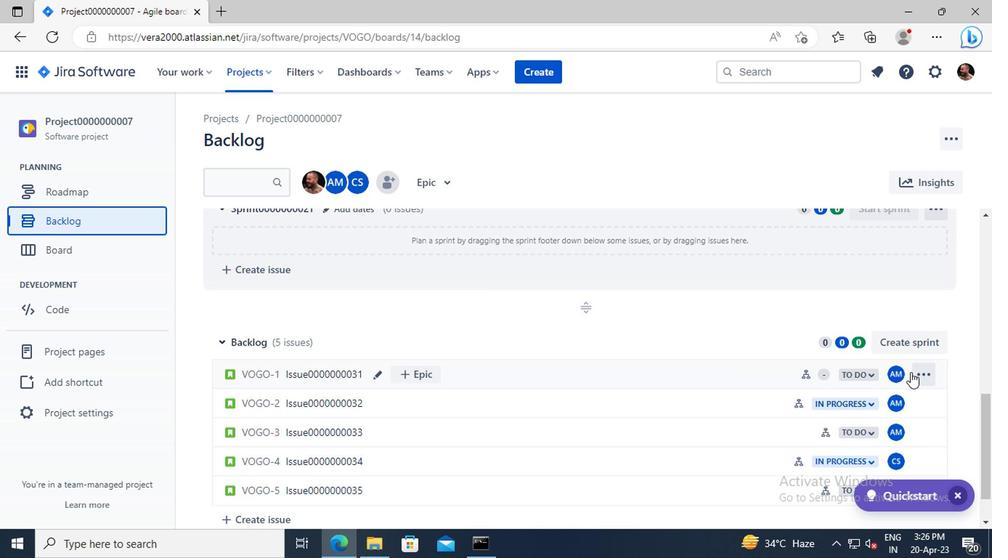 
Action: Mouse pressed left at (922, 375)
Screenshot: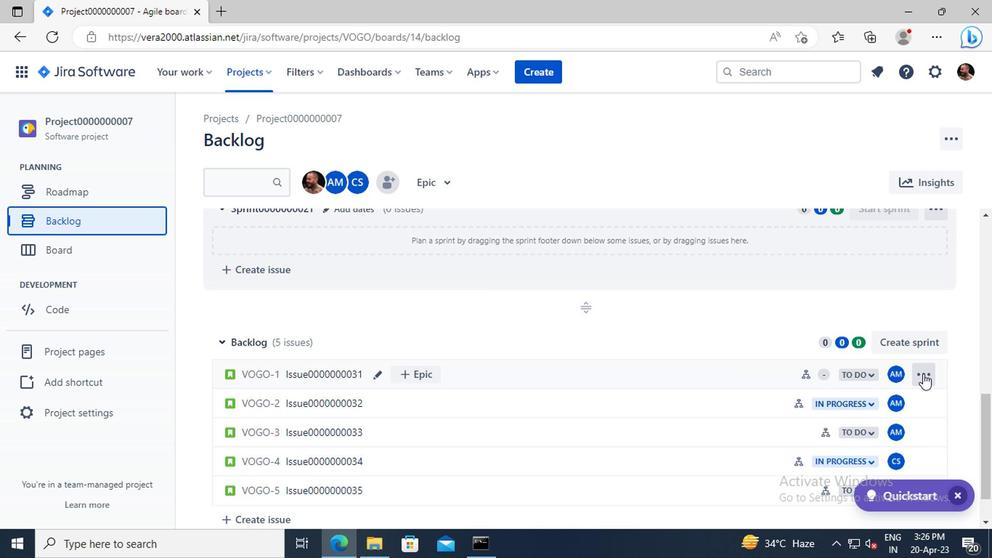 
Action: Mouse moved to (887, 293)
Screenshot: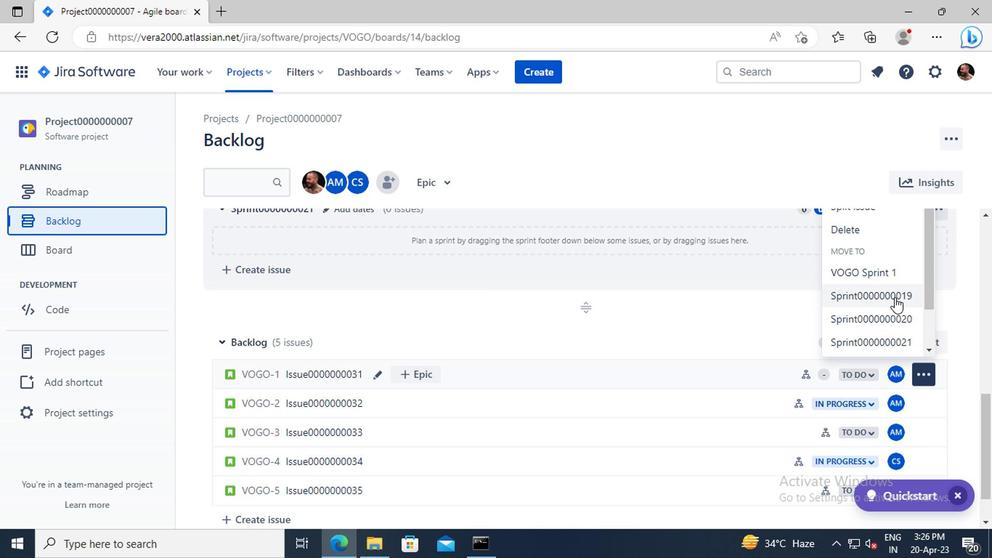 
Action: Mouse pressed left at (887, 293)
Screenshot: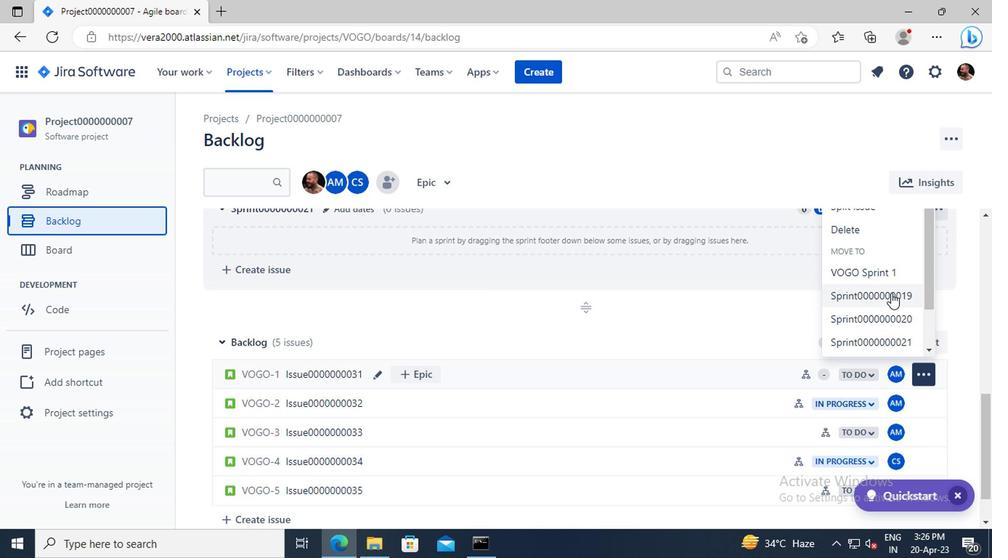 
Action: Mouse moved to (921, 374)
Screenshot: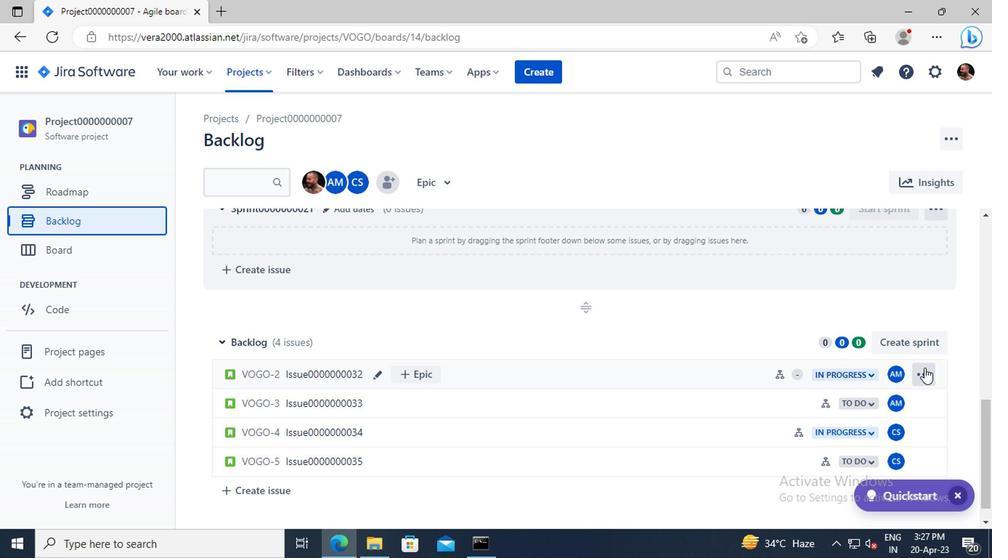 
Action: Mouse pressed left at (921, 374)
Screenshot: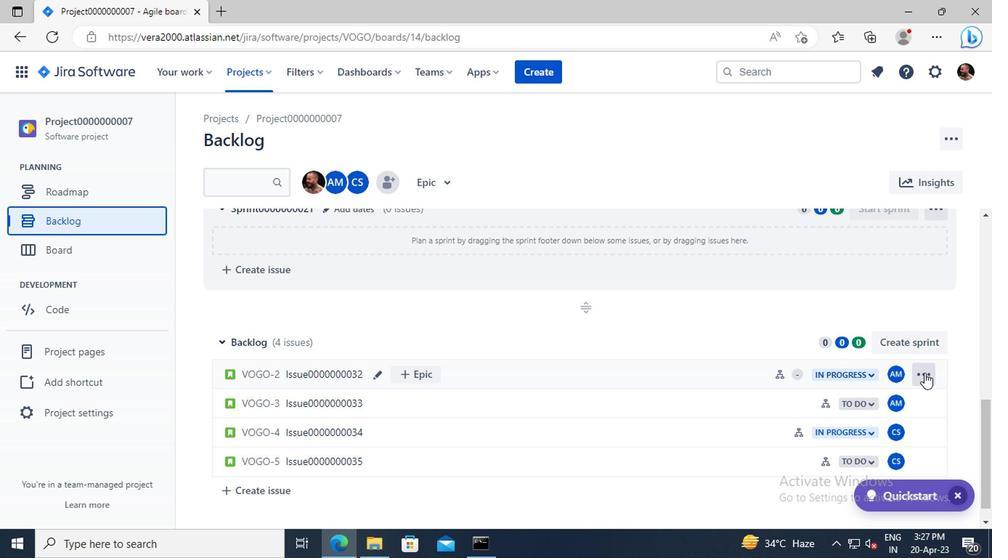 
Action: Mouse moved to (852, 296)
Screenshot: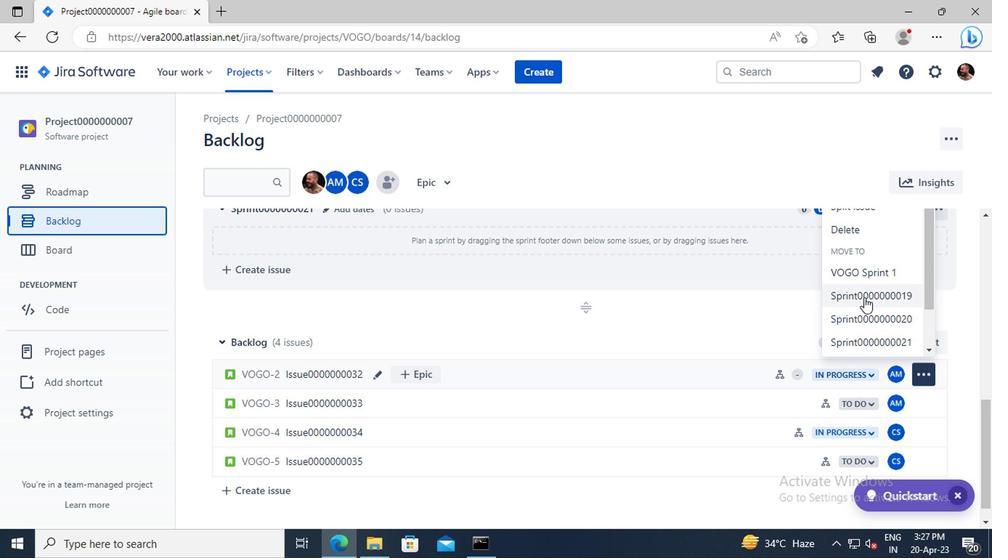 
Action: Mouse pressed left at (852, 296)
Screenshot: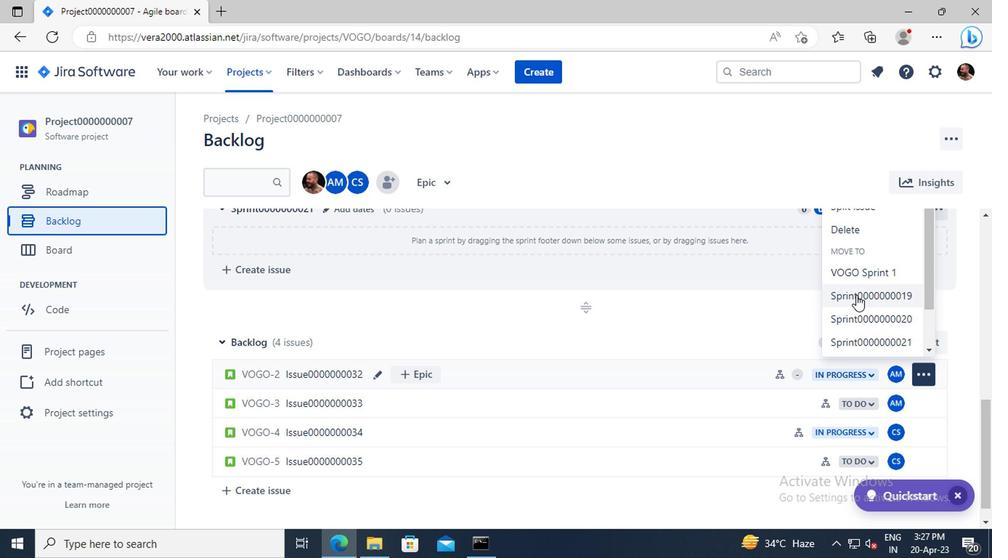 
